 Task: Create a 45-minute meeting to brainstorm product launch event ideas.
Action: Mouse moved to (108, 153)
Screenshot: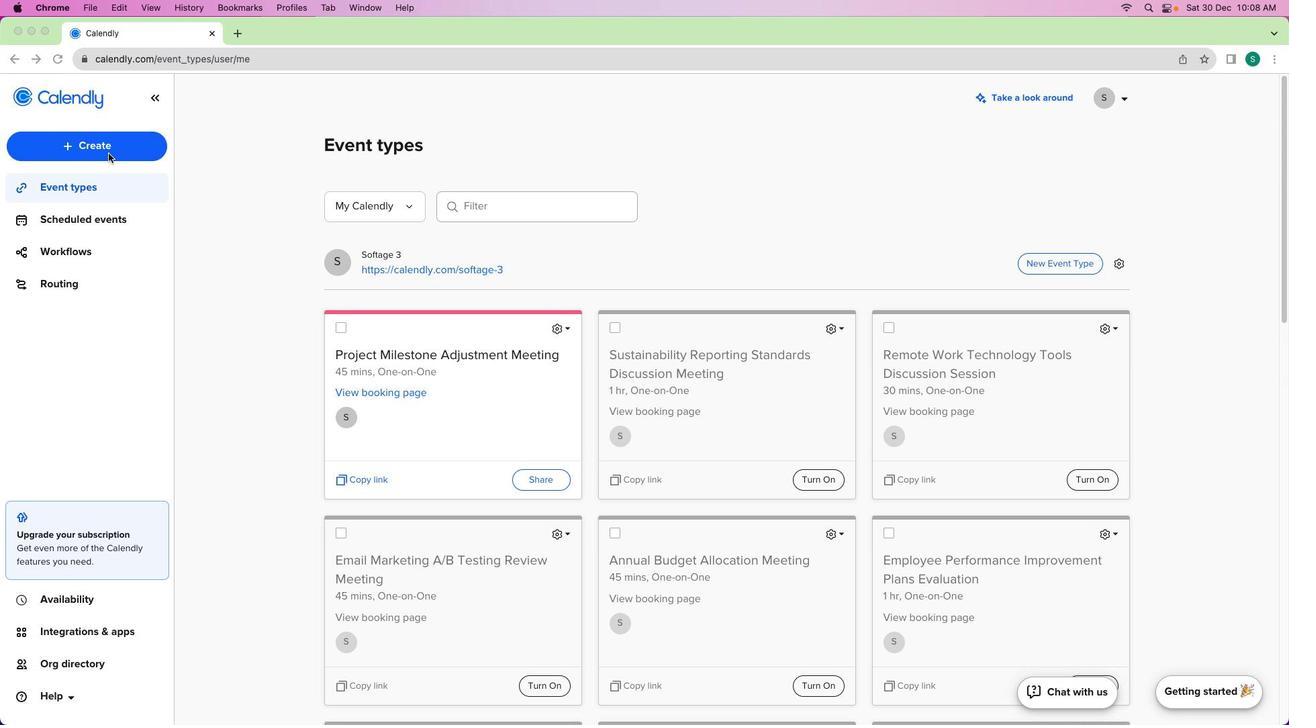 
Action: Mouse pressed left at (108, 153)
Screenshot: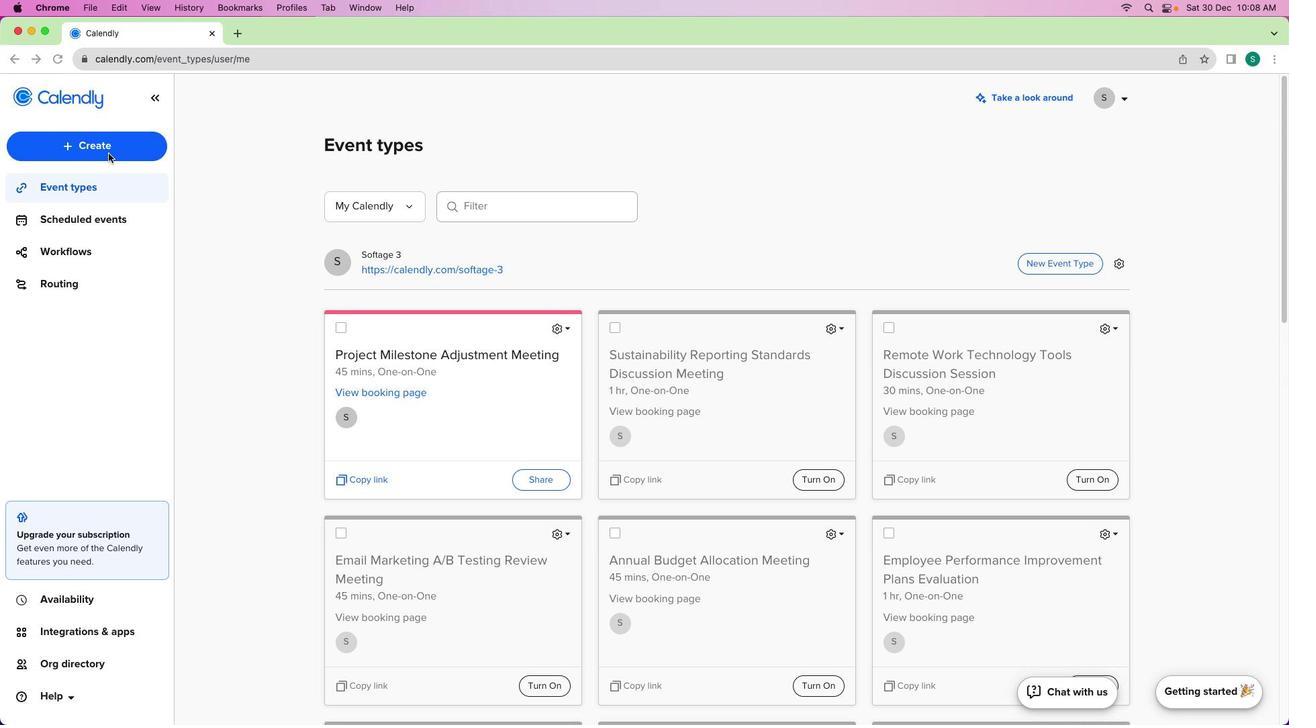 
Action: Mouse moved to (104, 150)
Screenshot: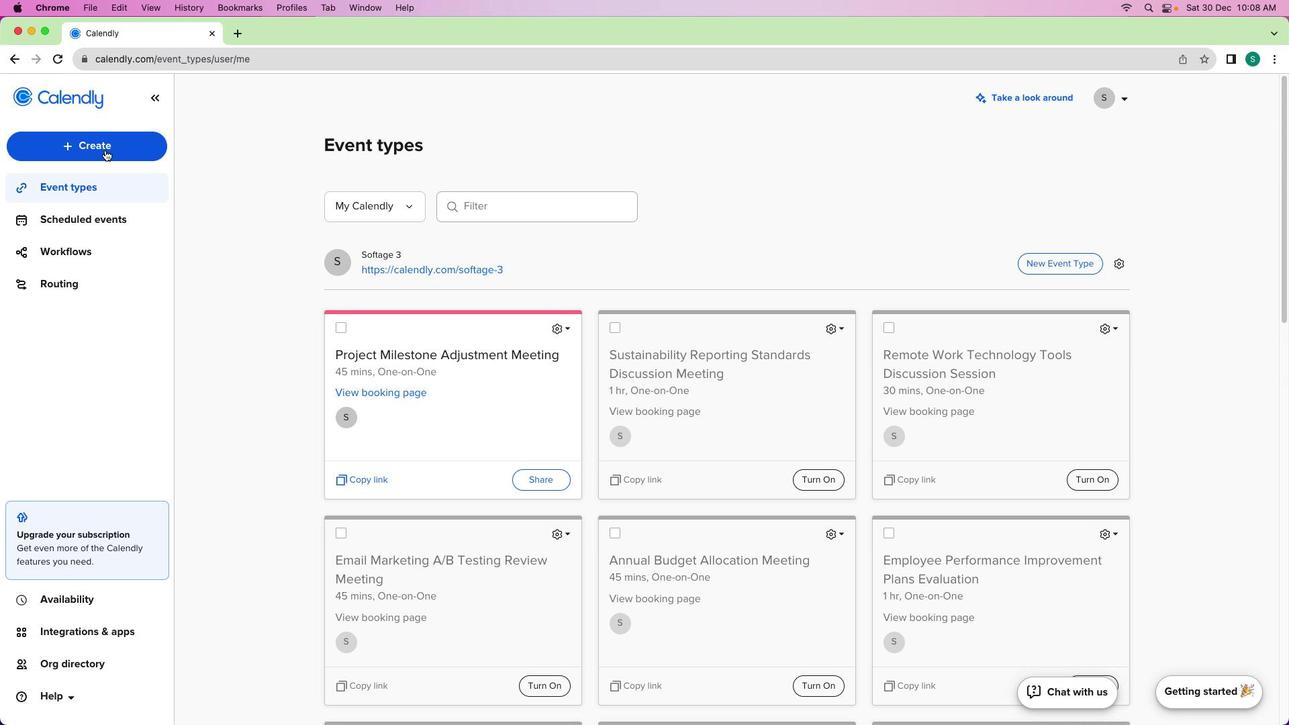 
Action: Mouse pressed left at (104, 150)
Screenshot: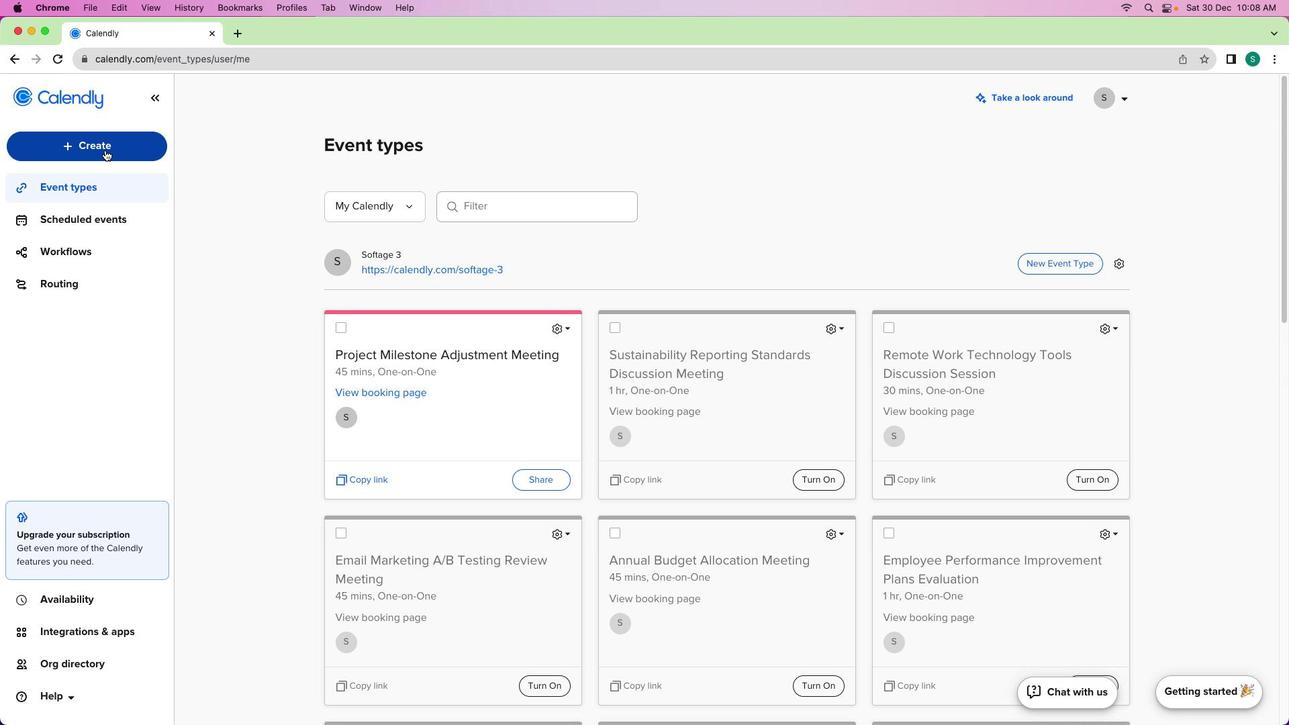 
Action: Mouse moved to (148, 197)
Screenshot: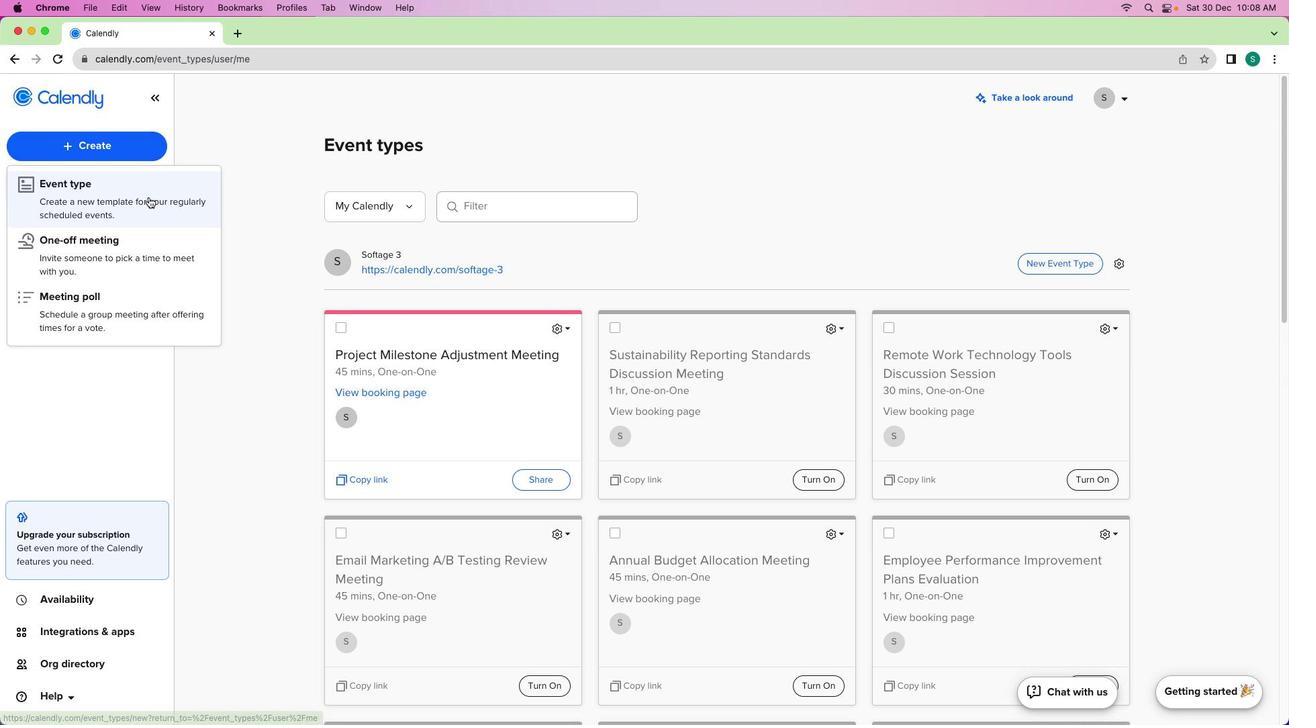 
Action: Mouse pressed left at (148, 197)
Screenshot: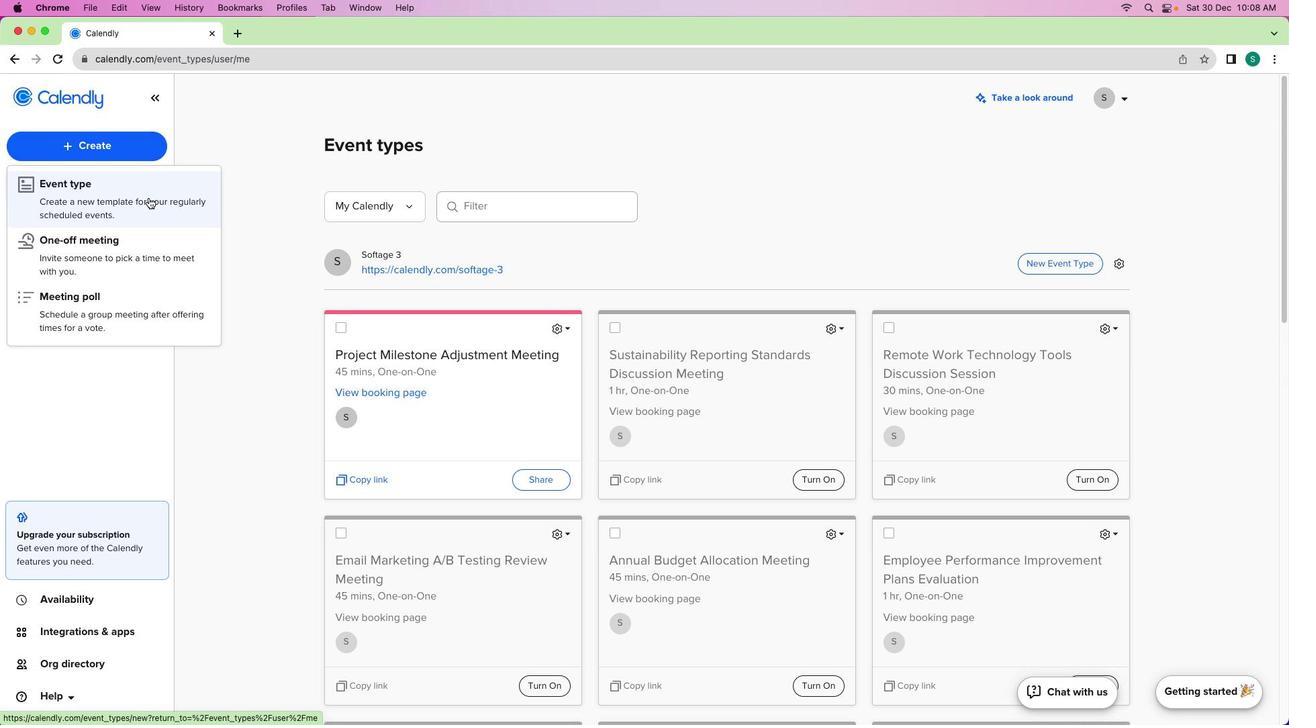 
Action: Mouse moved to (462, 275)
Screenshot: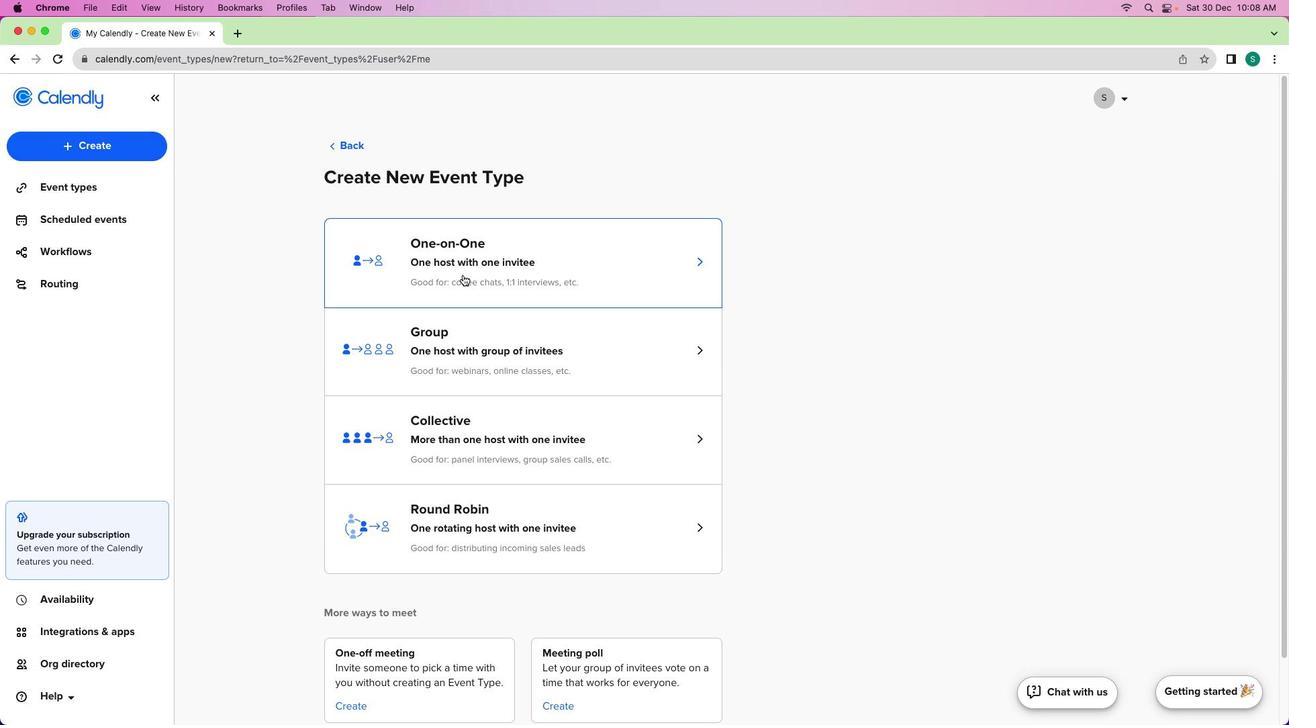 
Action: Mouse pressed left at (462, 275)
Screenshot: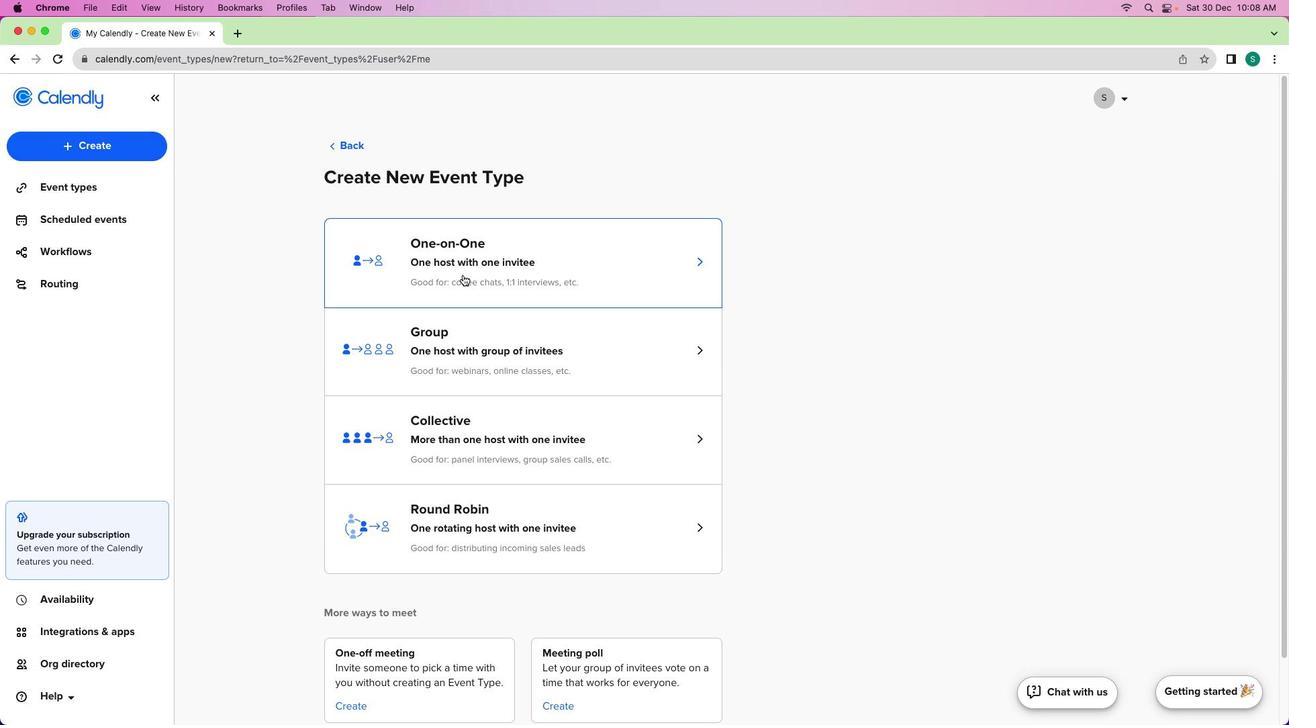 
Action: Mouse moved to (220, 203)
Screenshot: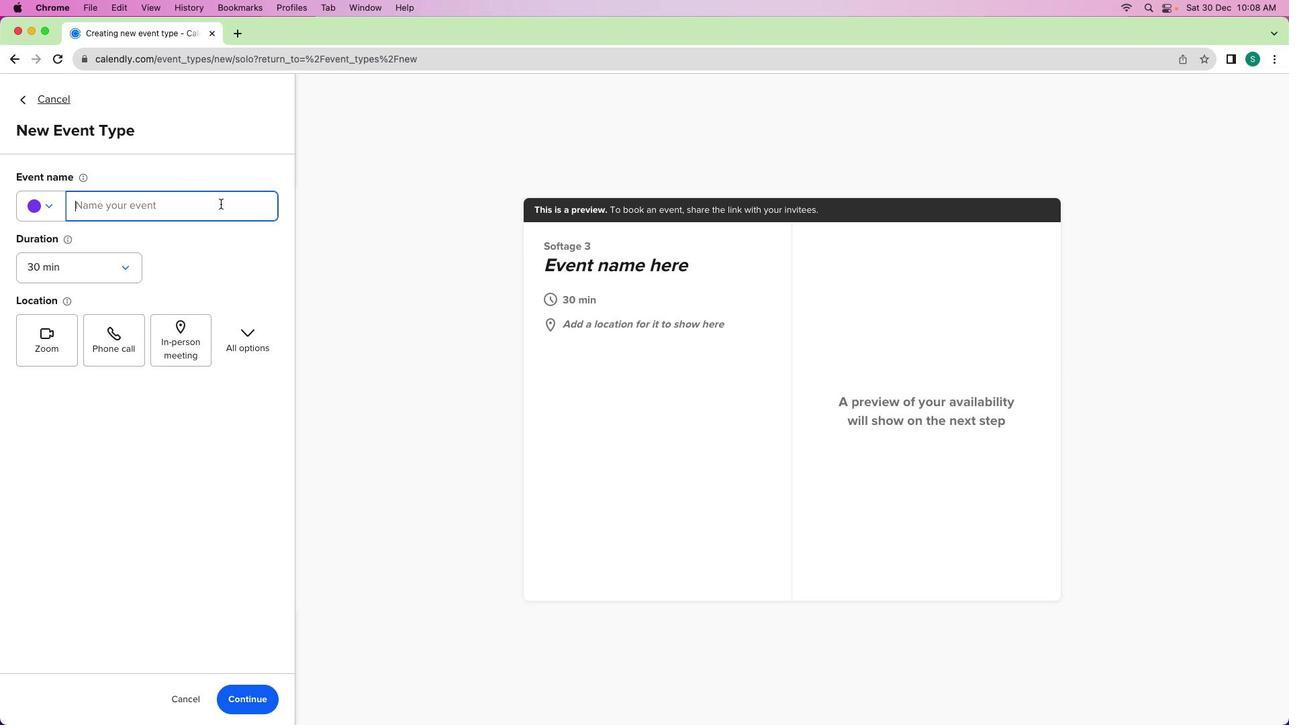 
Action: Mouse pressed left at (220, 203)
Screenshot: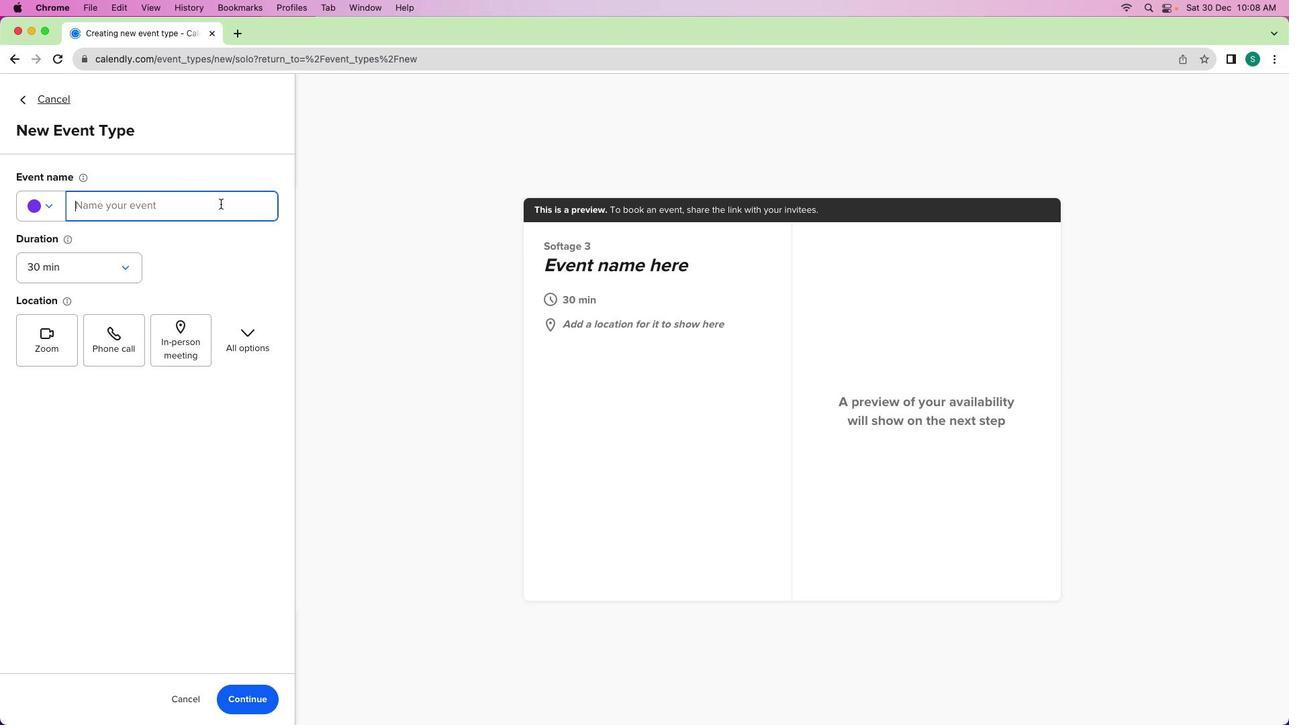 
Action: Mouse moved to (220, 204)
Screenshot: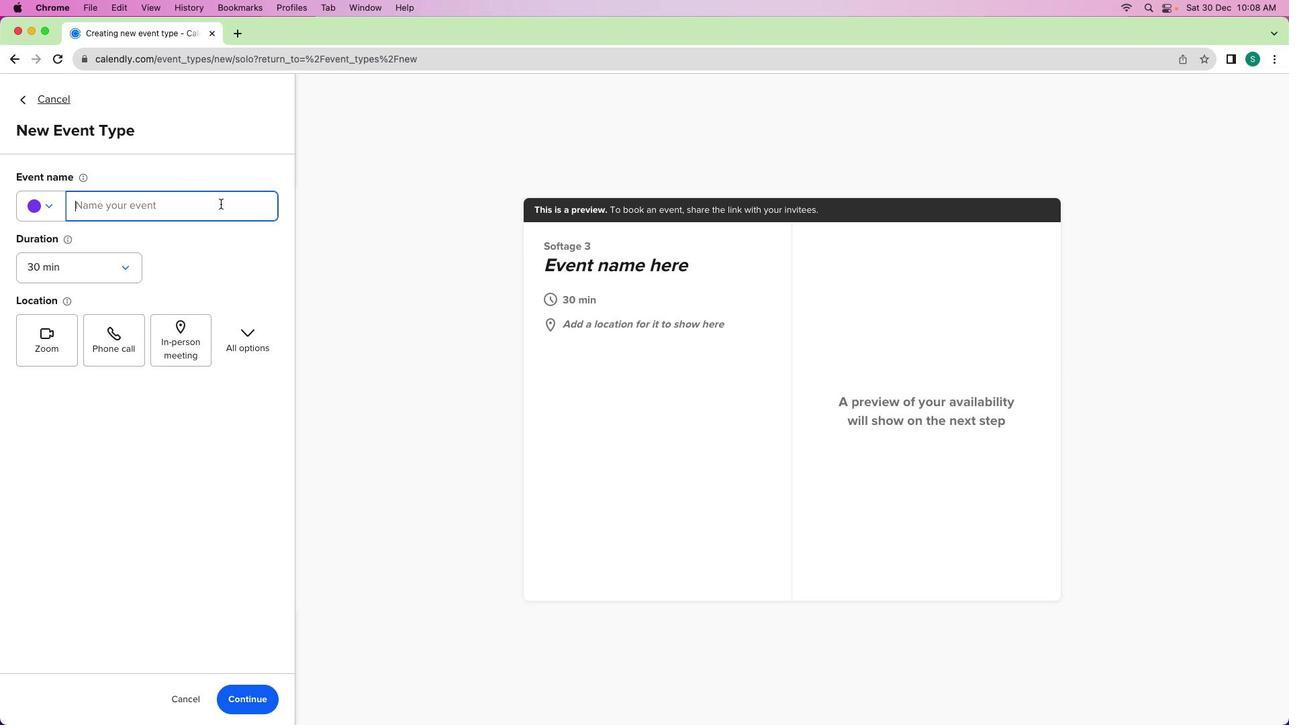 
Action: Key pressed Key.shift'P''r''o''j''e''c''t'Key.spaceKey.shift'E''v''e''n''t'Key.spaceKey.shift'L''a''u''n''c''h'Key.spaceKey.shift'B''r''a''i''n''s''t''o''r''m''i''n''g'Key.spaceKey.shift'M''e''e''t''i''n''g'
Screenshot: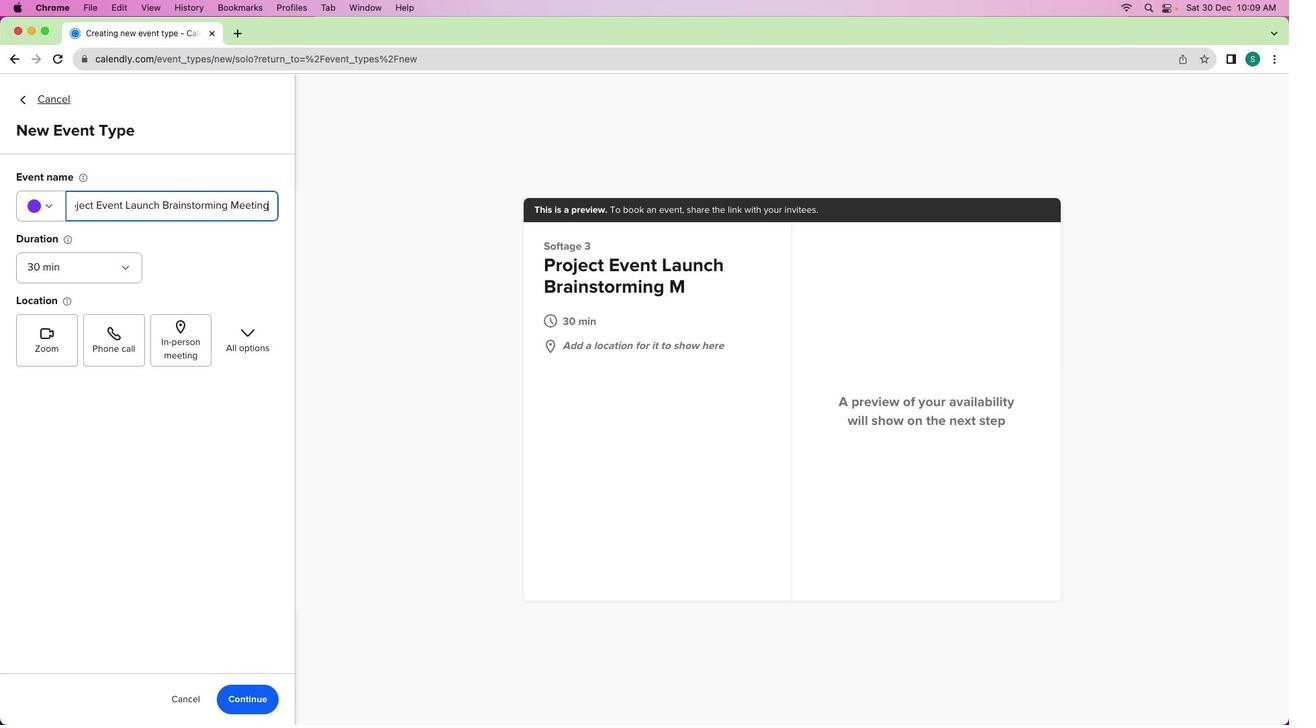 
Action: Mouse moved to (99, 275)
Screenshot: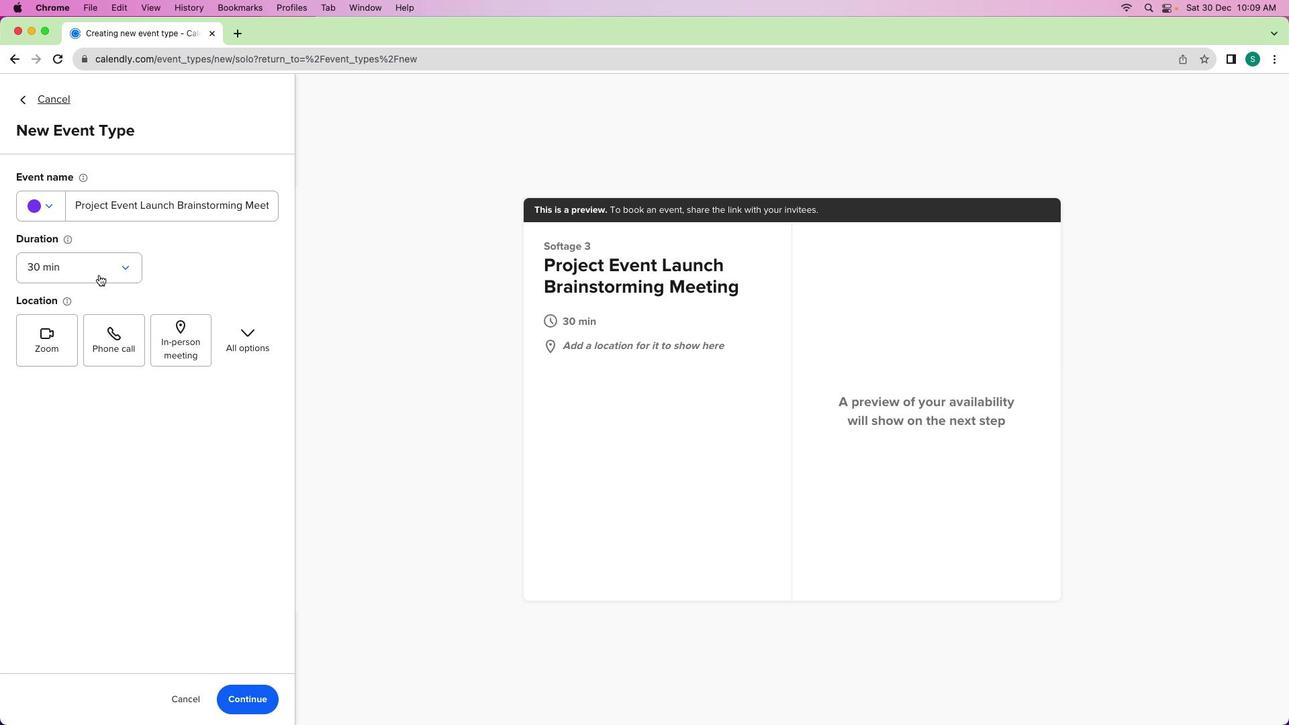 
Action: Mouse pressed left at (99, 275)
Screenshot: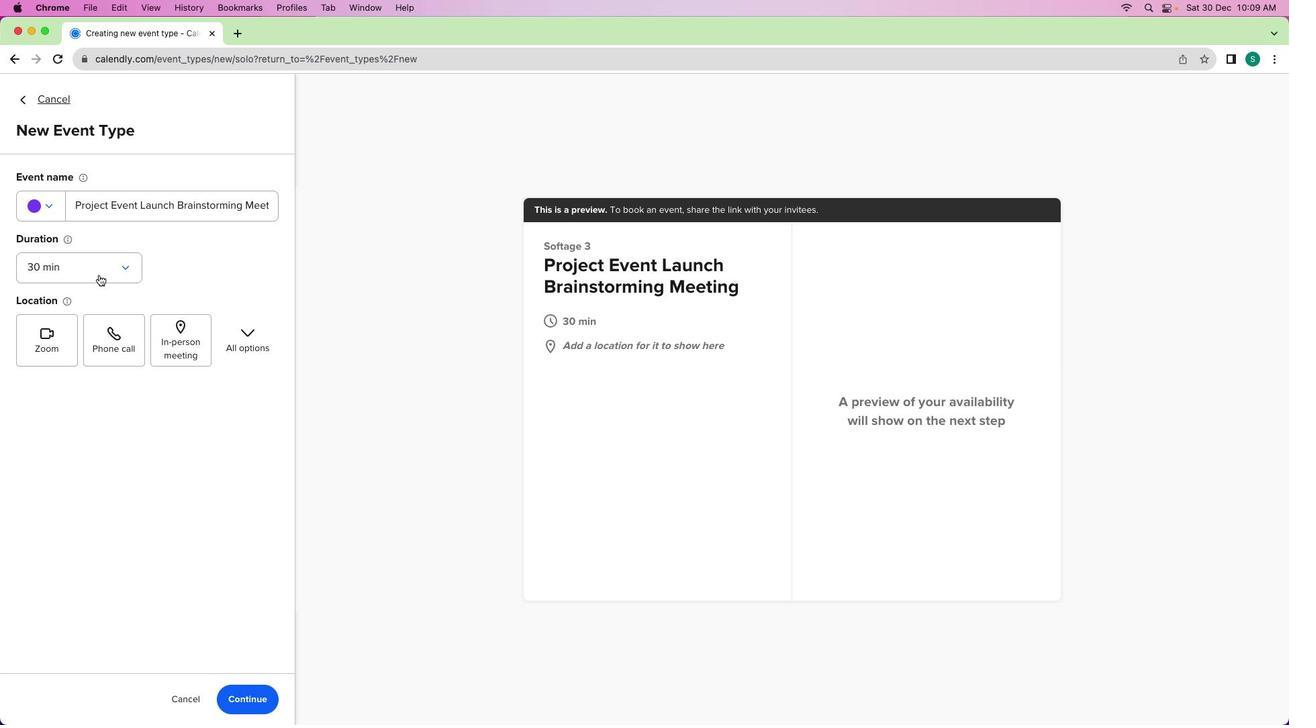 
Action: Mouse moved to (85, 366)
Screenshot: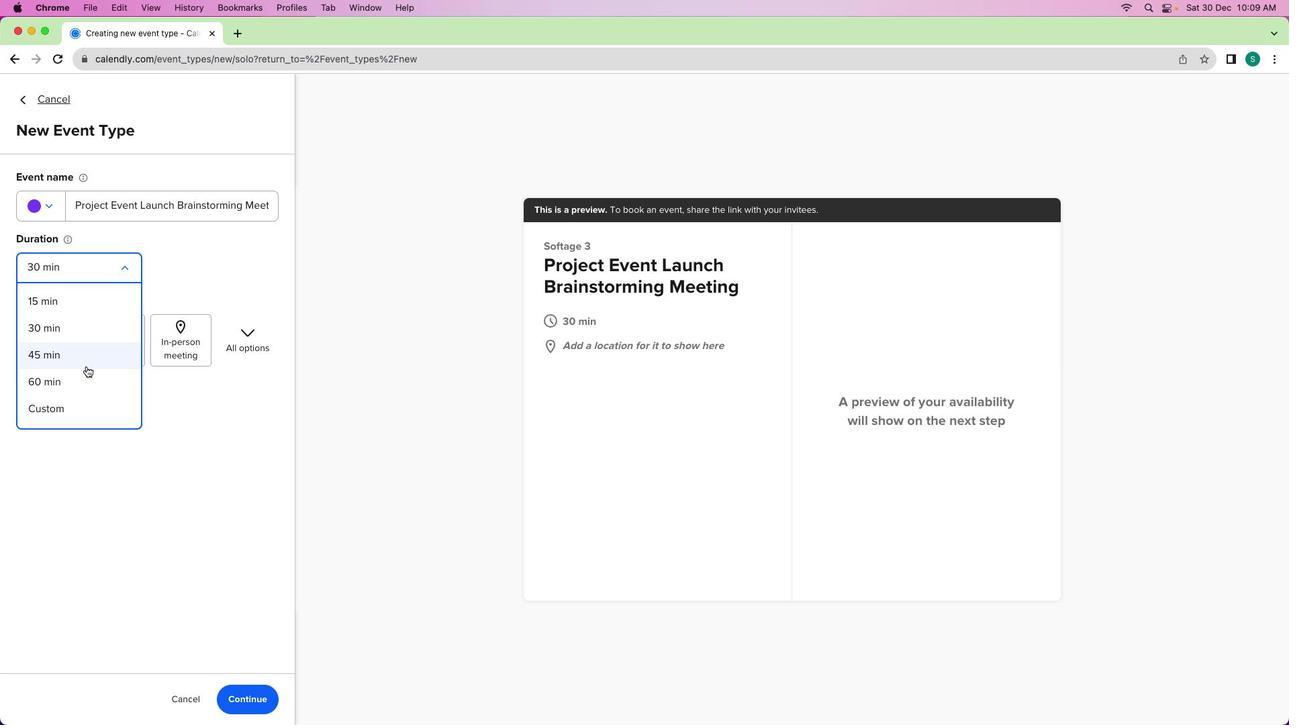 
Action: Mouse pressed left at (85, 366)
Screenshot: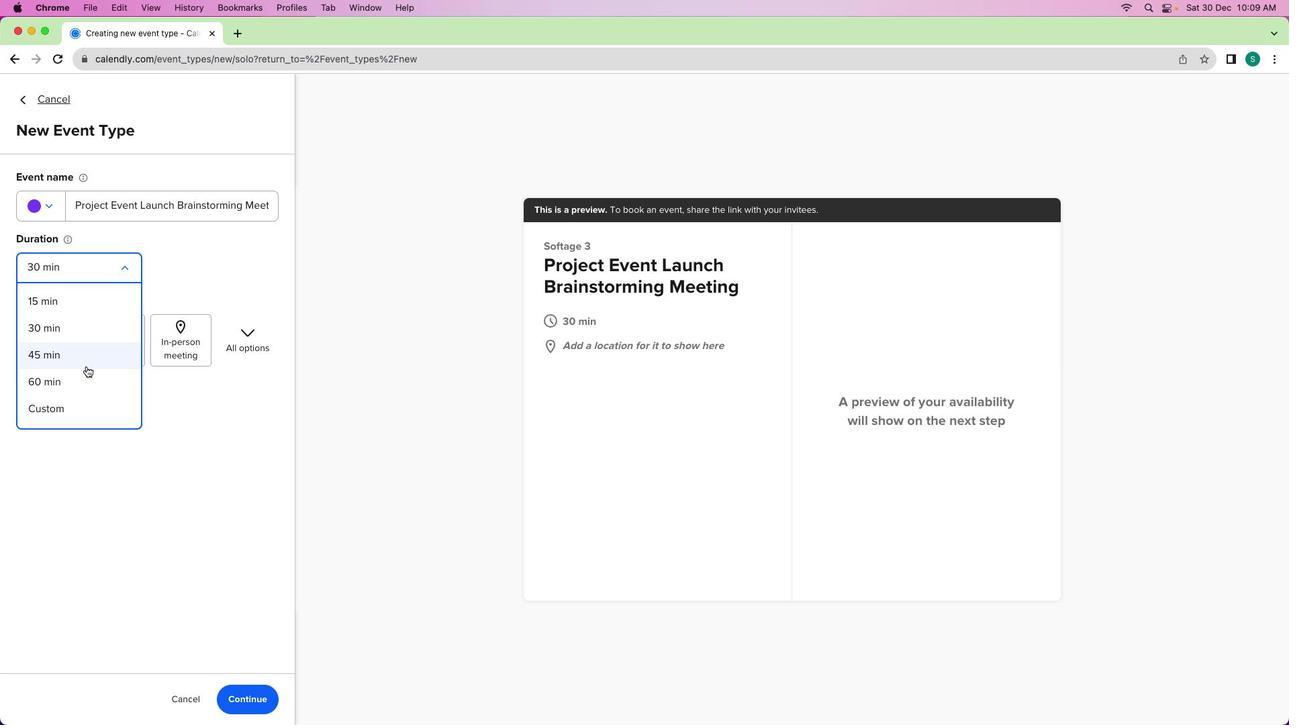 
Action: Mouse moved to (48, 198)
Screenshot: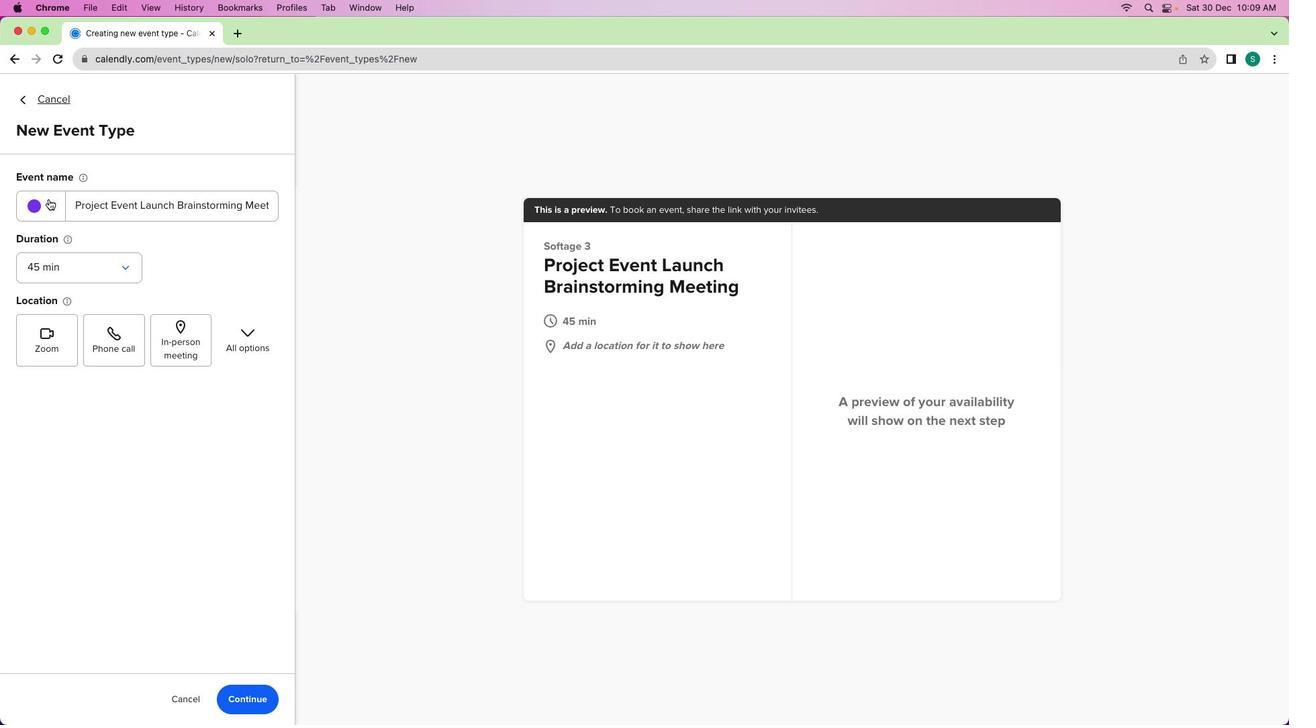 
Action: Mouse pressed left at (48, 198)
Screenshot: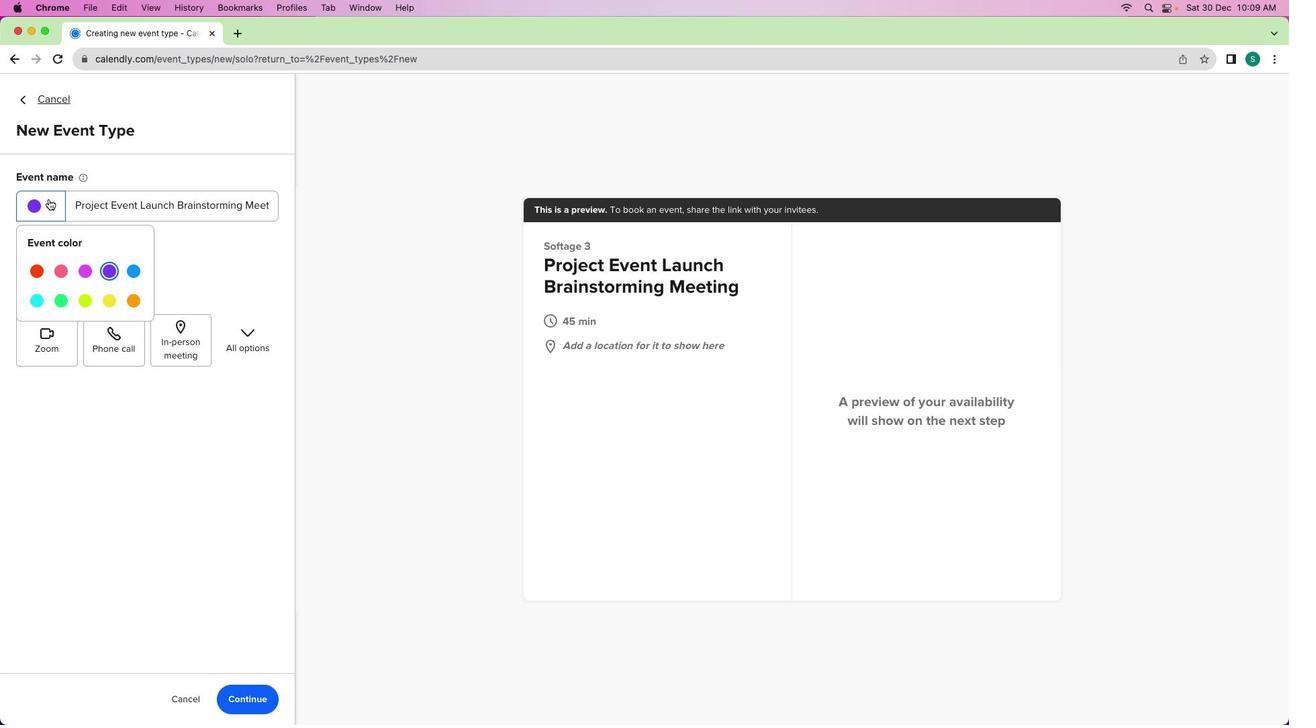 
Action: Mouse moved to (112, 308)
Screenshot: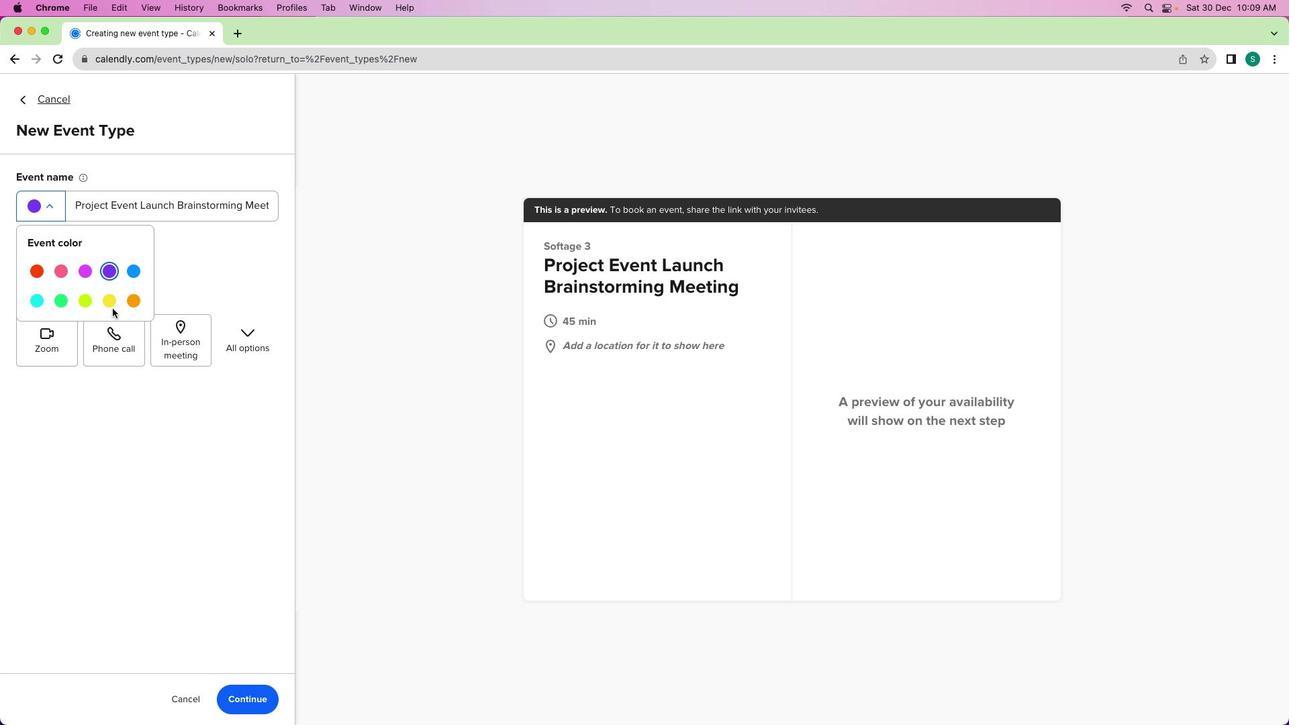 
Action: Mouse pressed left at (112, 308)
Screenshot: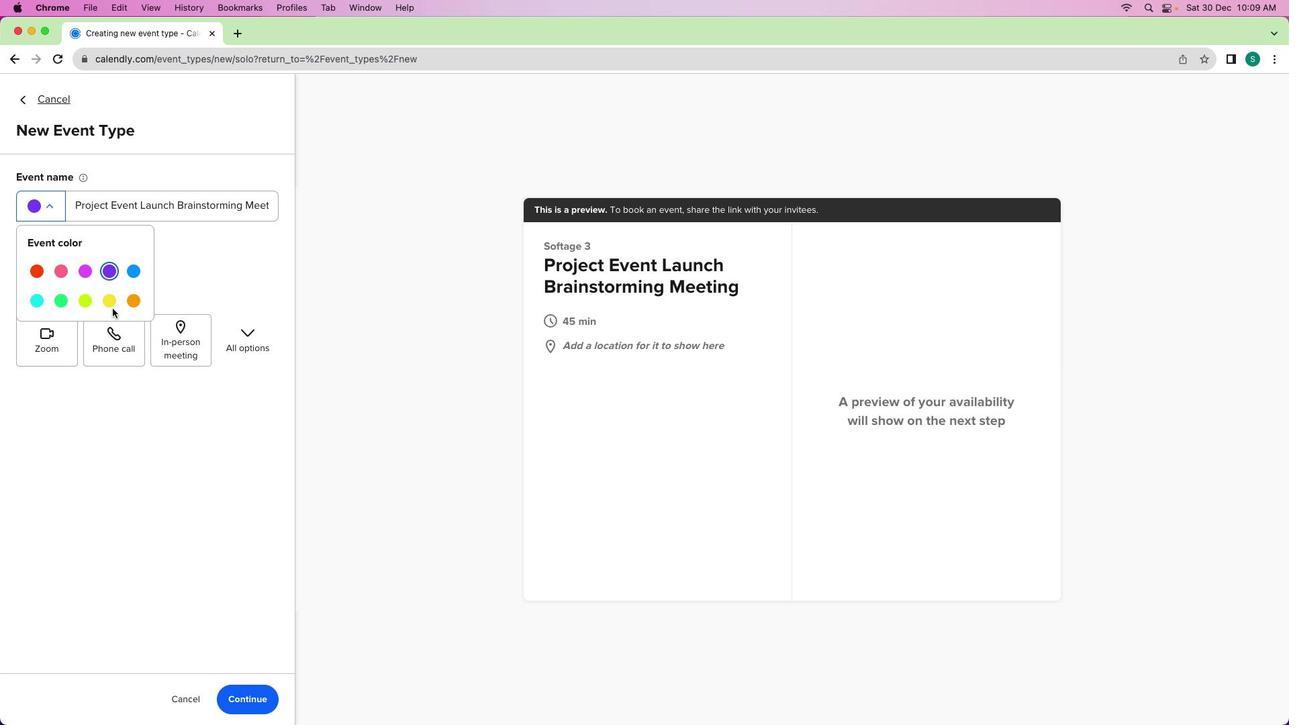 
Action: Mouse moved to (108, 304)
Screenshot: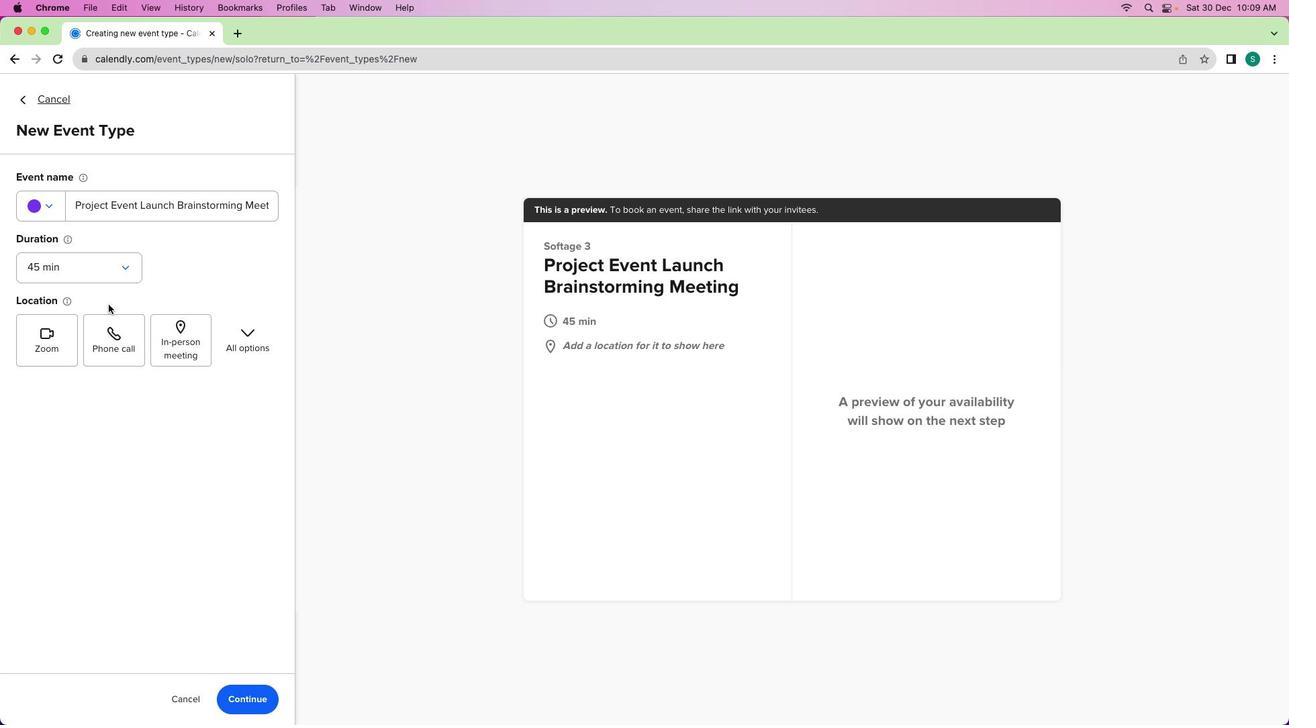 
Action: Mouse pressed left at (108, 304)
Screenshot: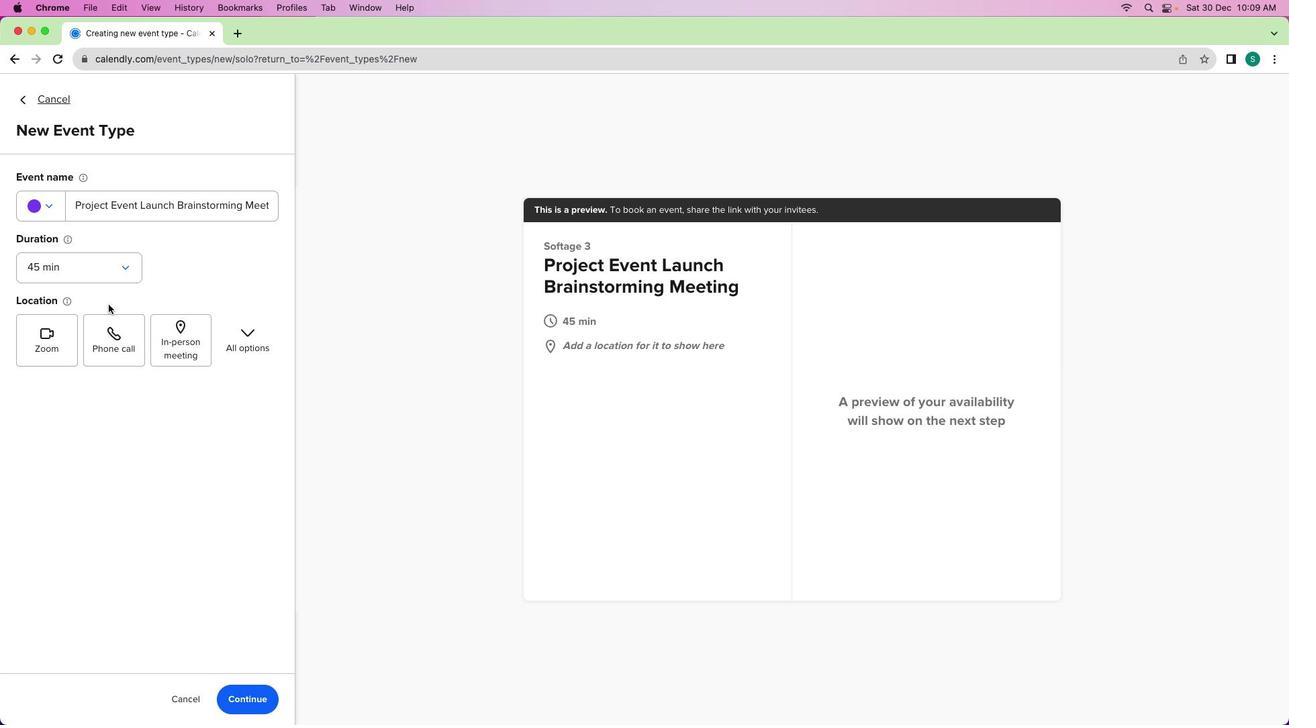 
Action: Mouse moved to (55, 207)
Screenshot: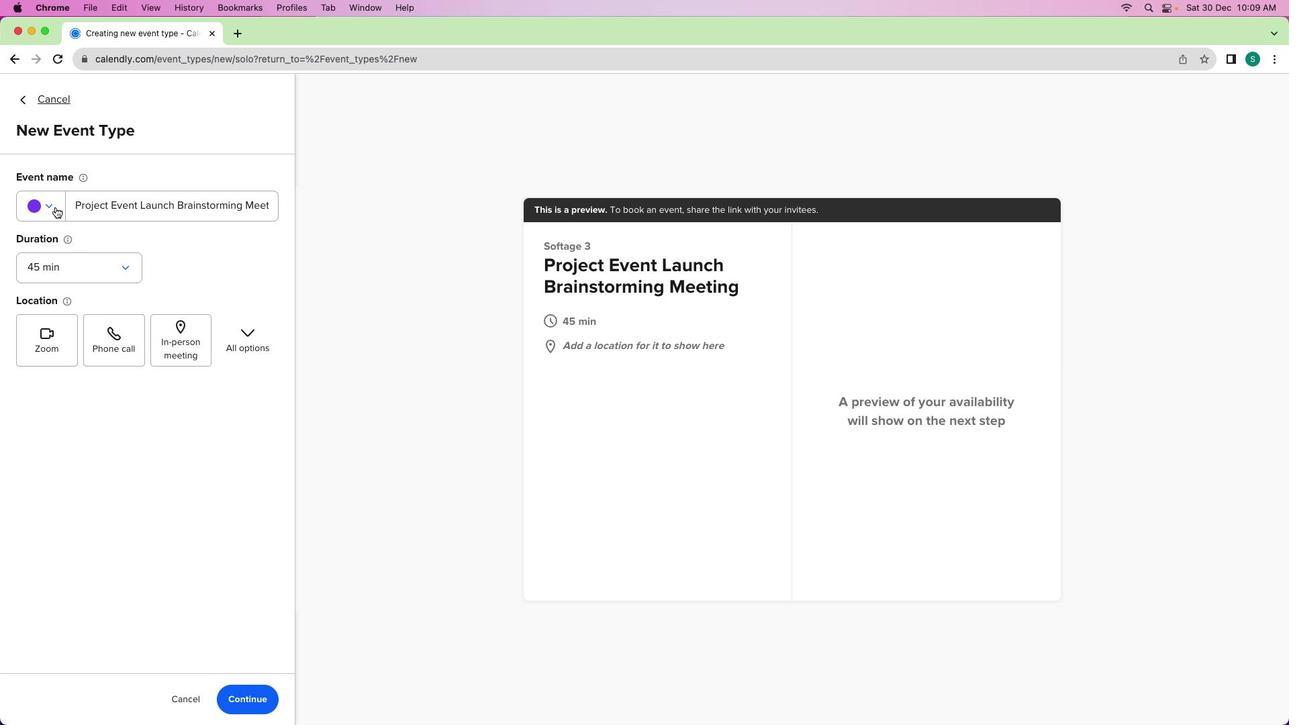 
Action: Mouse pressed left at (55, 207)
Screenshot: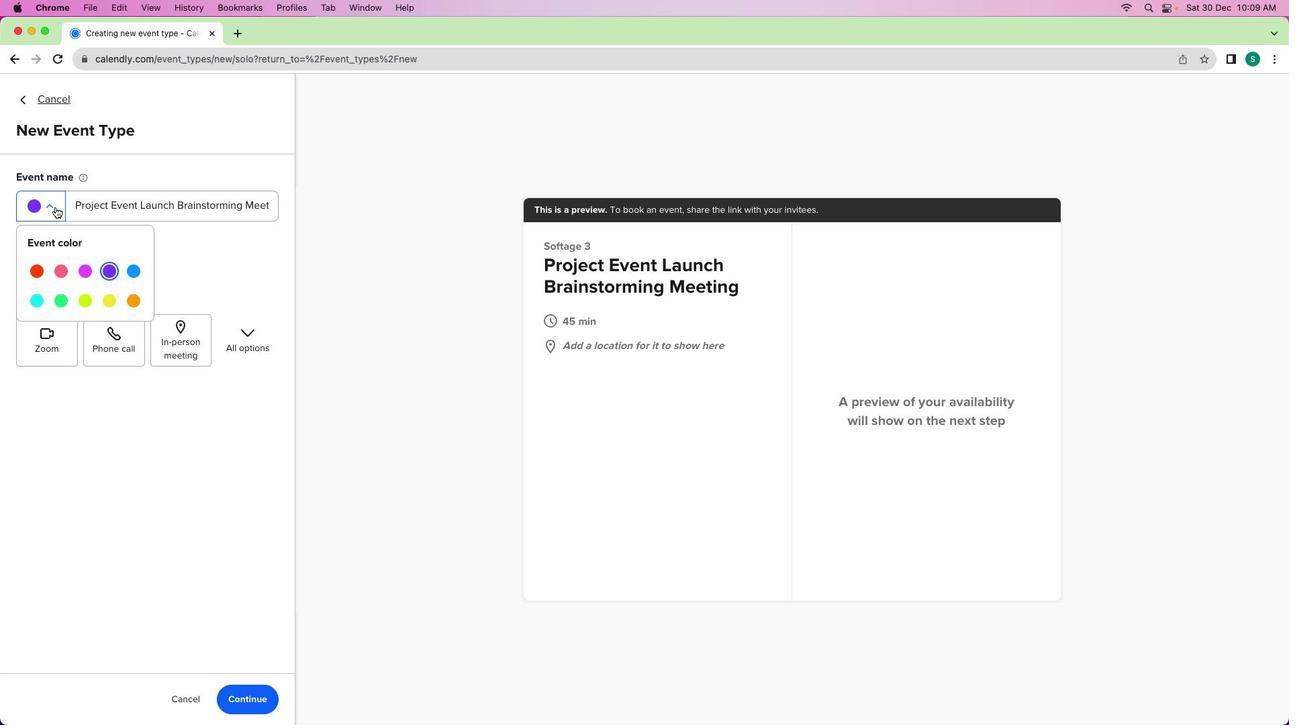 
Action: Mouse moved to (110, 298)
Screenshot: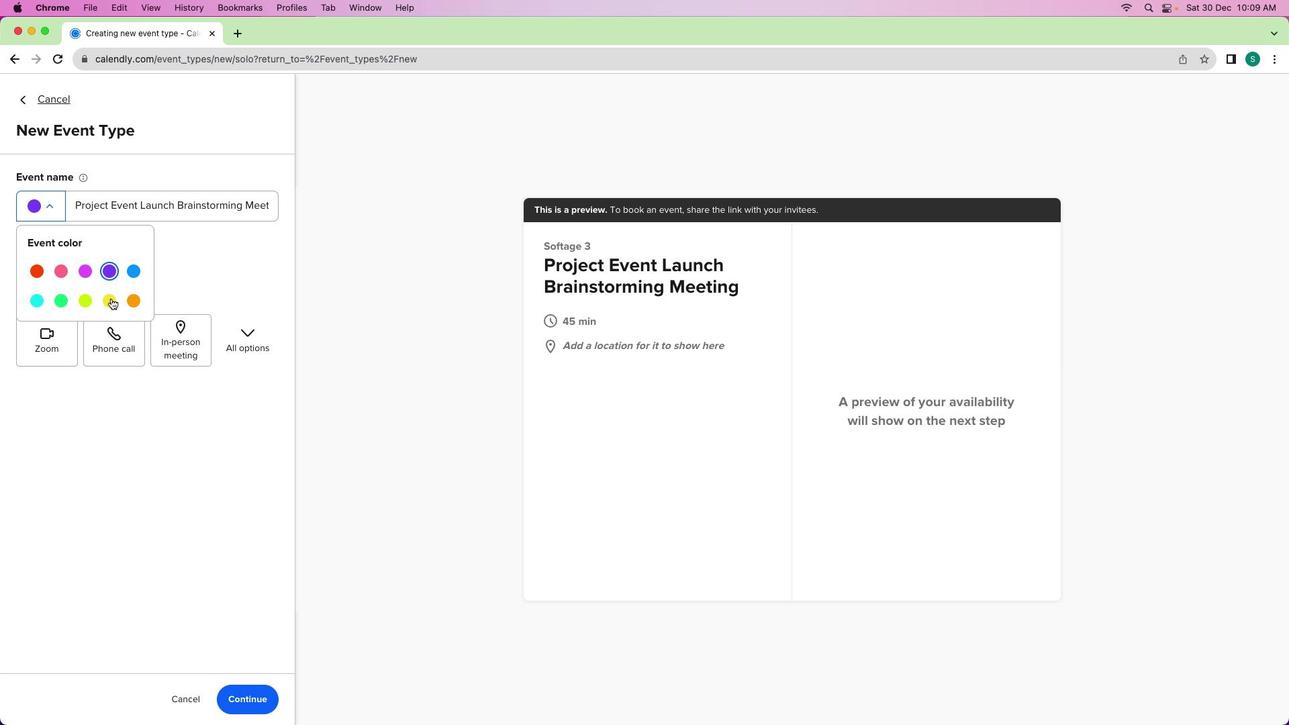 
Action: Mouse pressed left at (110, 298)
Screenshot: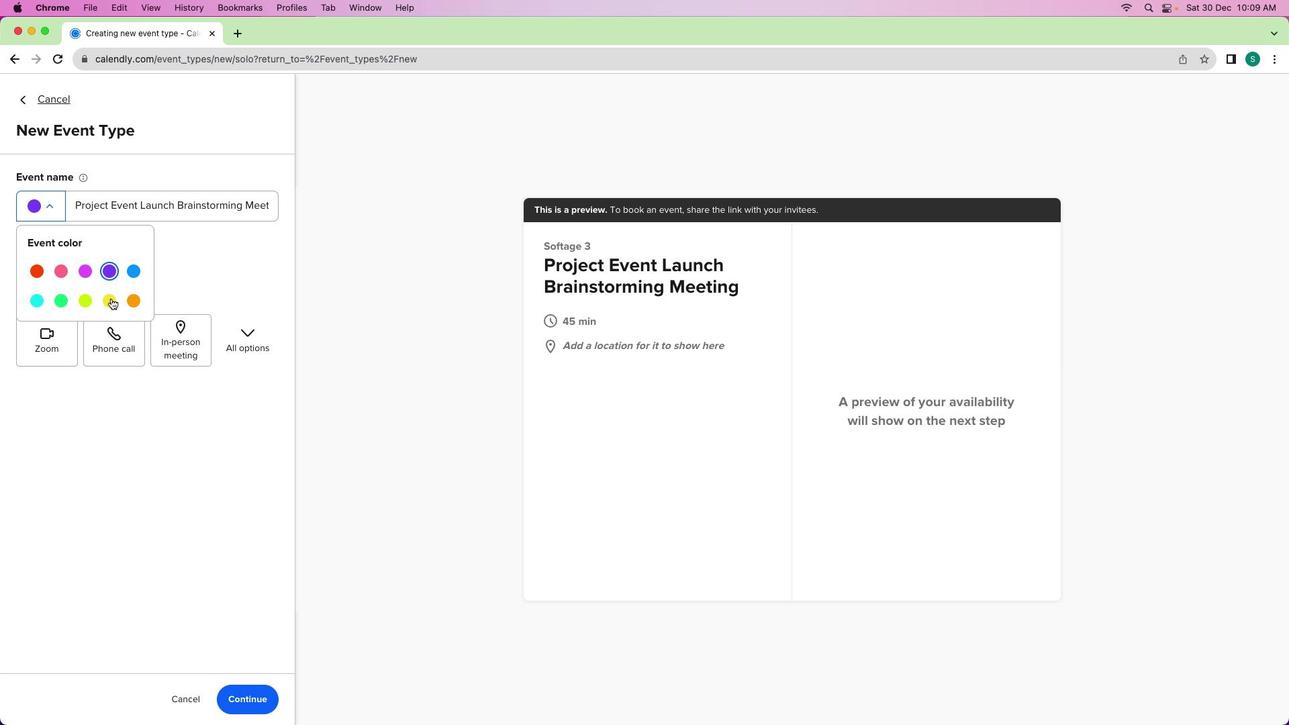 
Action: Mouse moved to (71, 347)
Screenshot: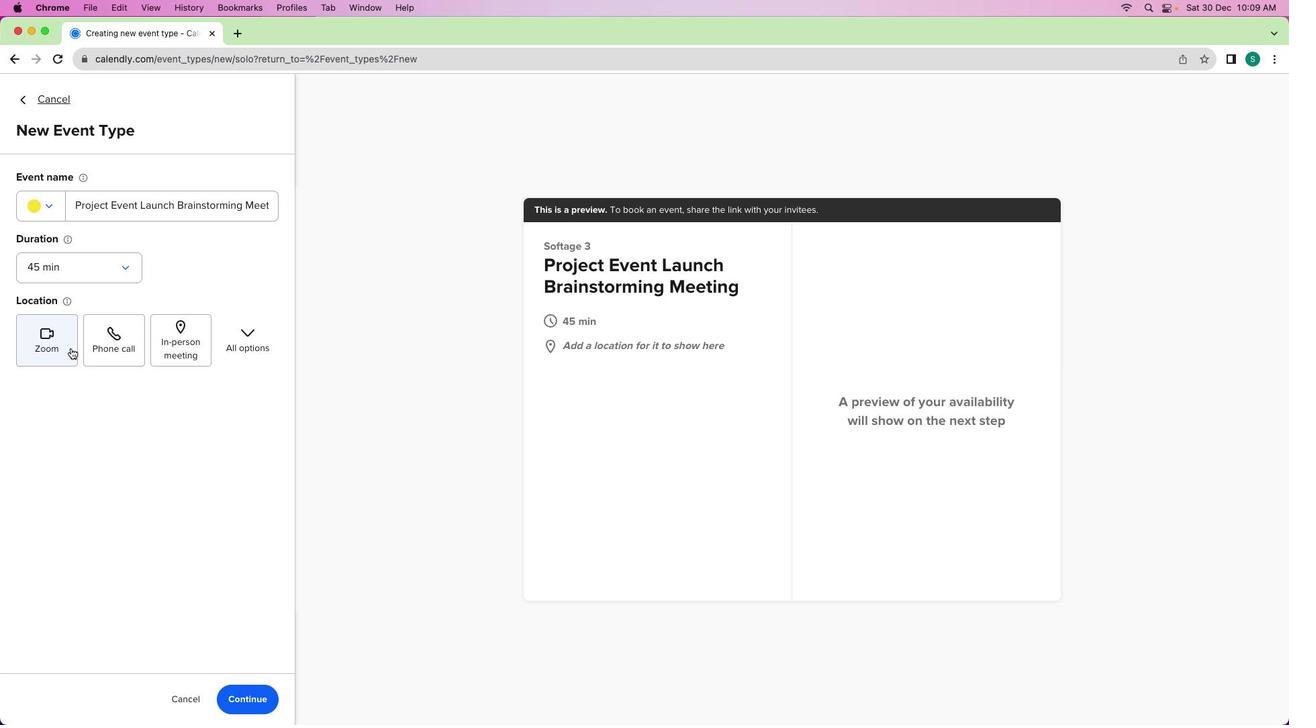 
Action: Mouse pressed left at (71, 347)
Screenshot: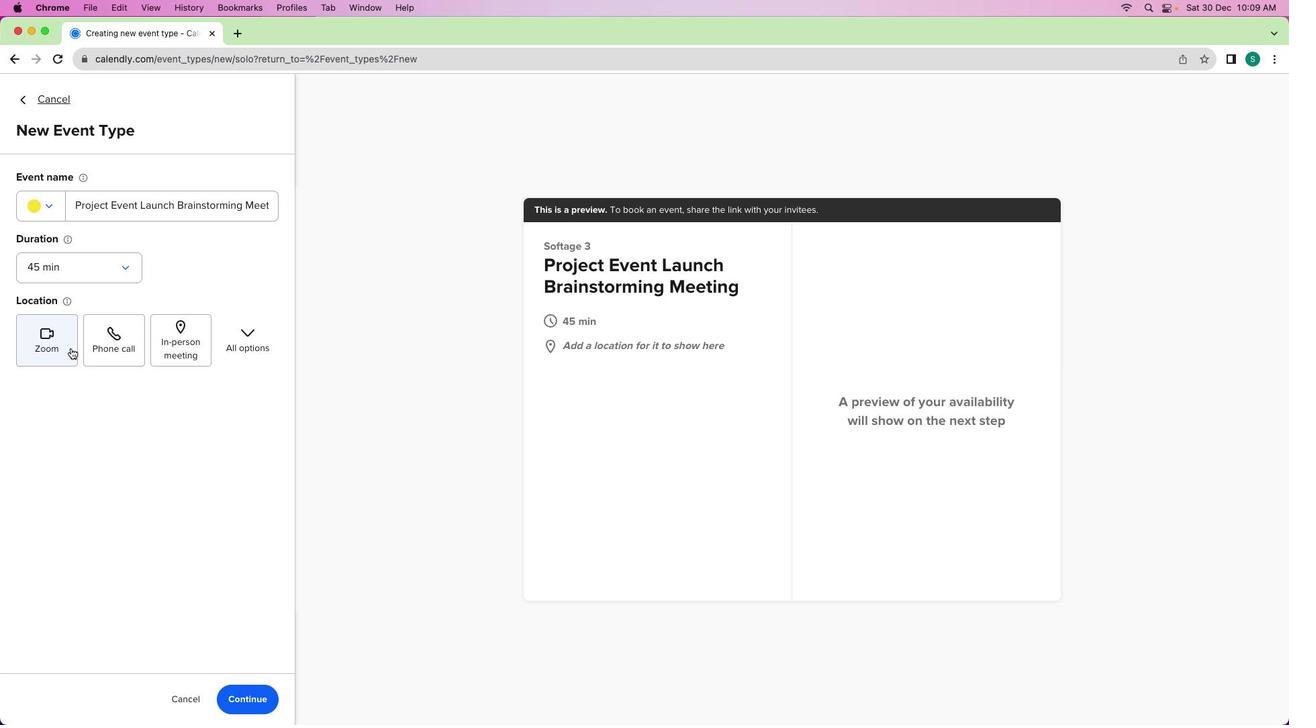 
Action: Mouse moved to (233, 701)
Screenshot: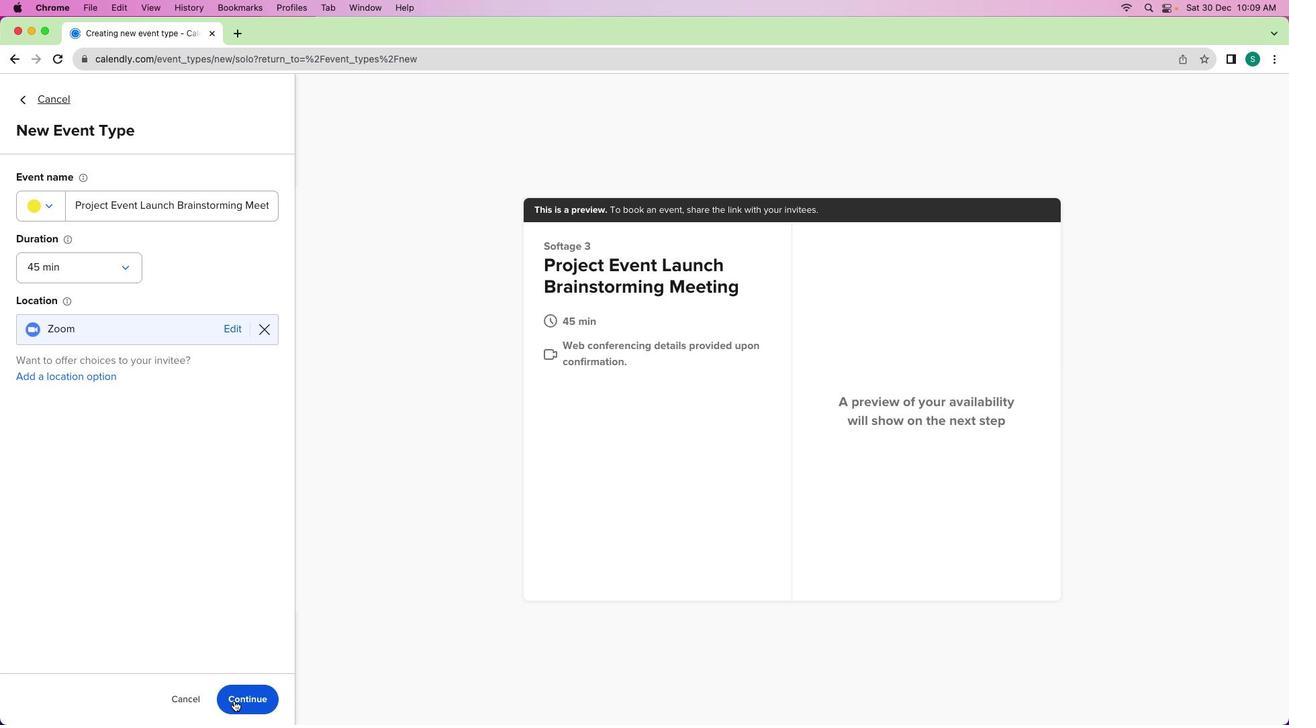 
Action: Mouse pressed left at (233, 701)
Screenshot: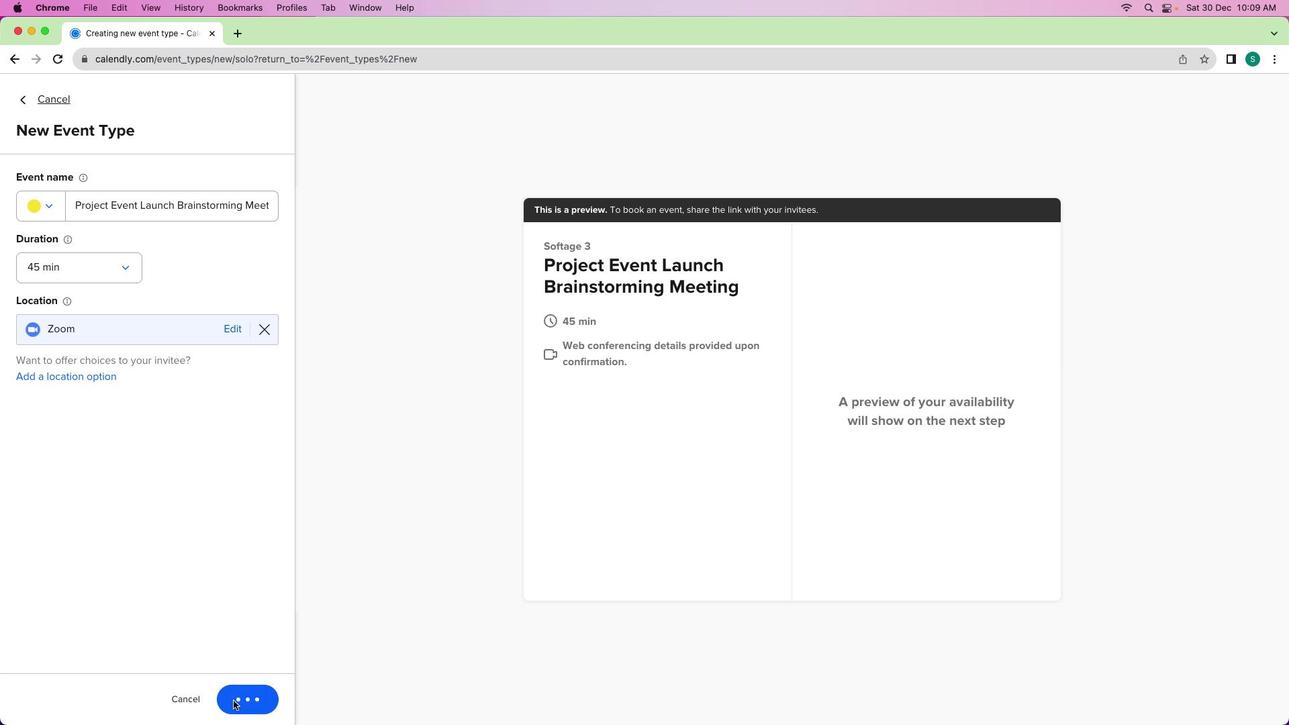 
Action: Mouse moved to (273, 240)
Screenshot: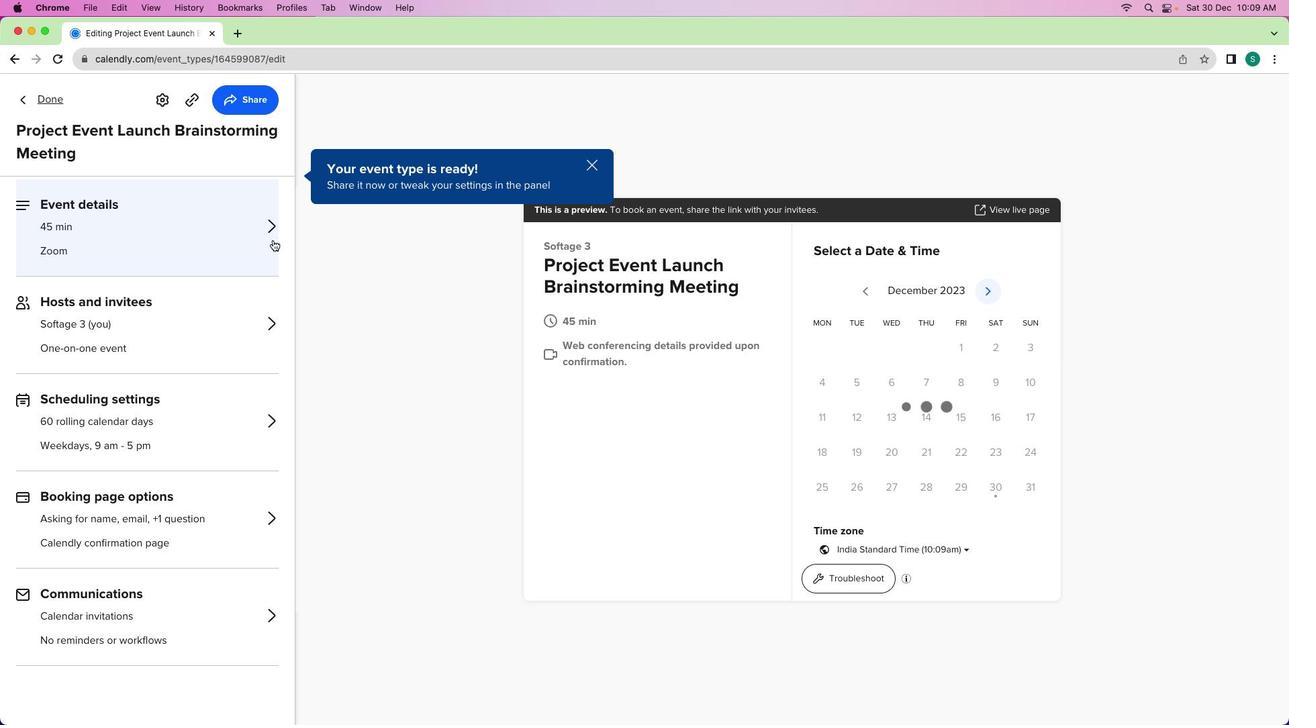 
Action: Mouse pressed left at (273, 240)
Screenshot: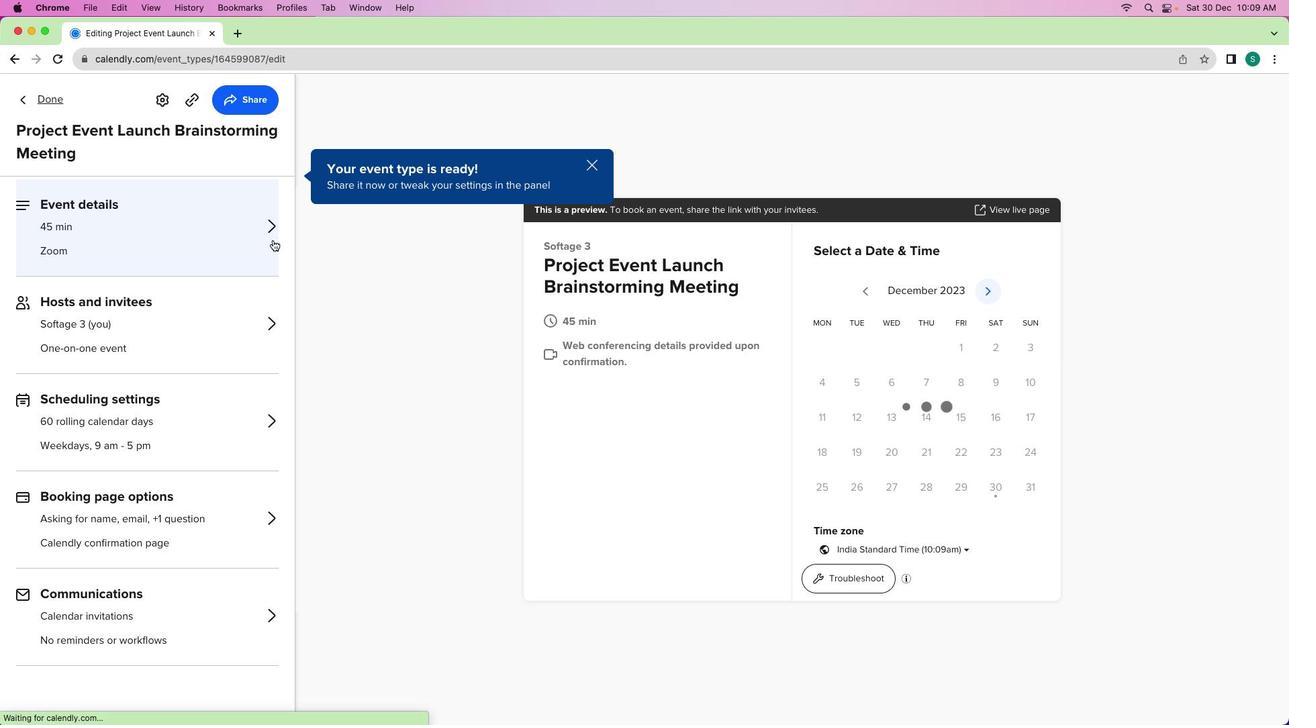 
Action: Mouse moved to (190, 472)
Screenshot: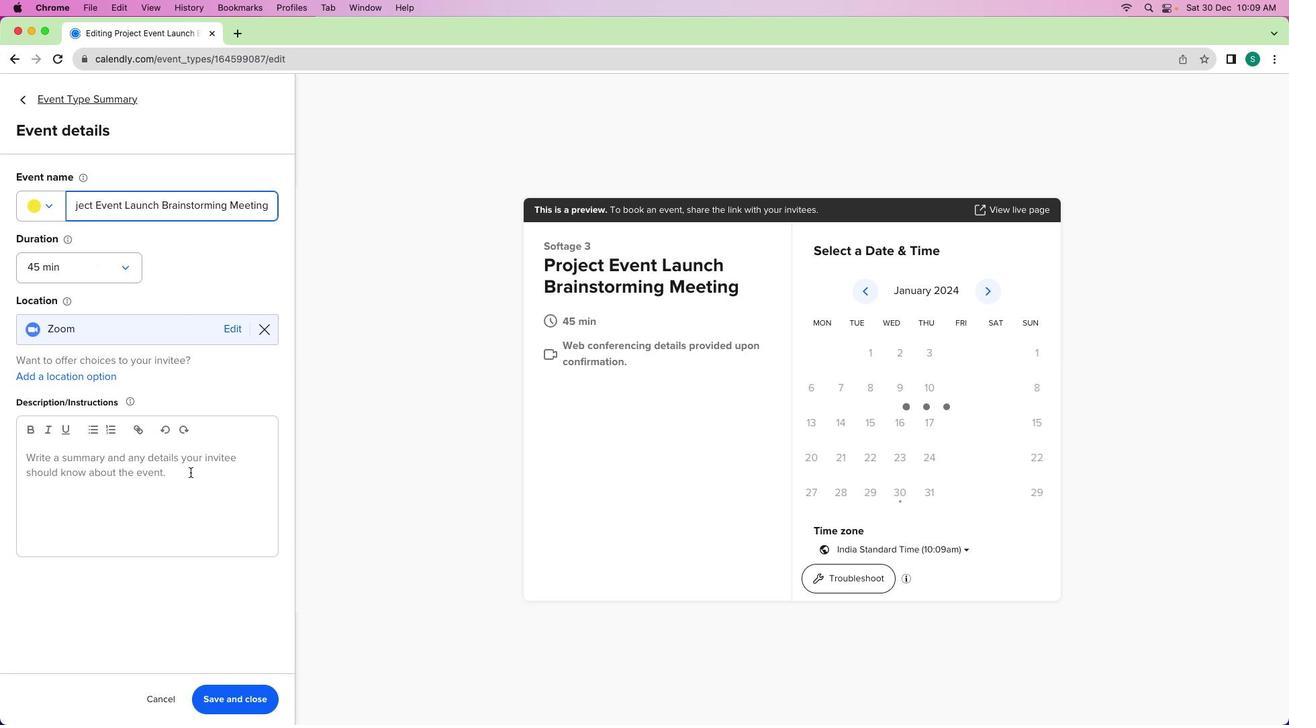 
Action: Mouse pressed left at (190, 472)
Screenshot: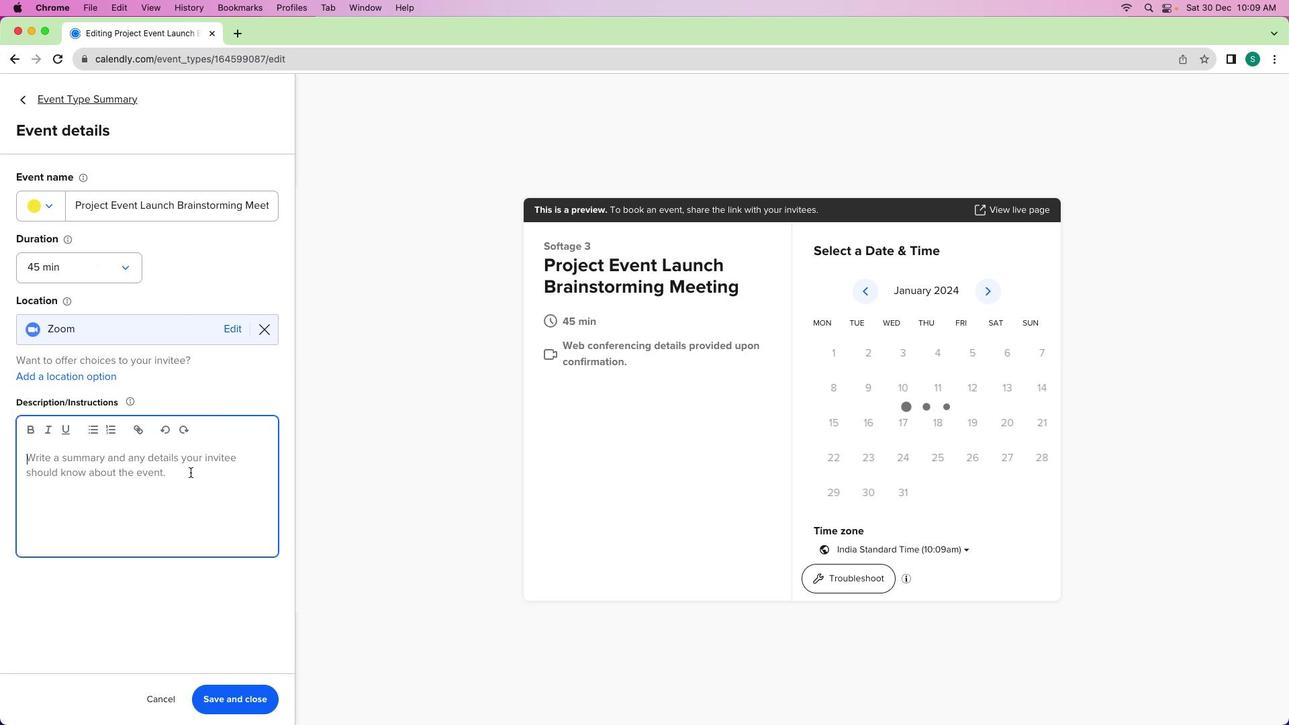 
Action: Mouse moved to (187, 467)
Screenshot: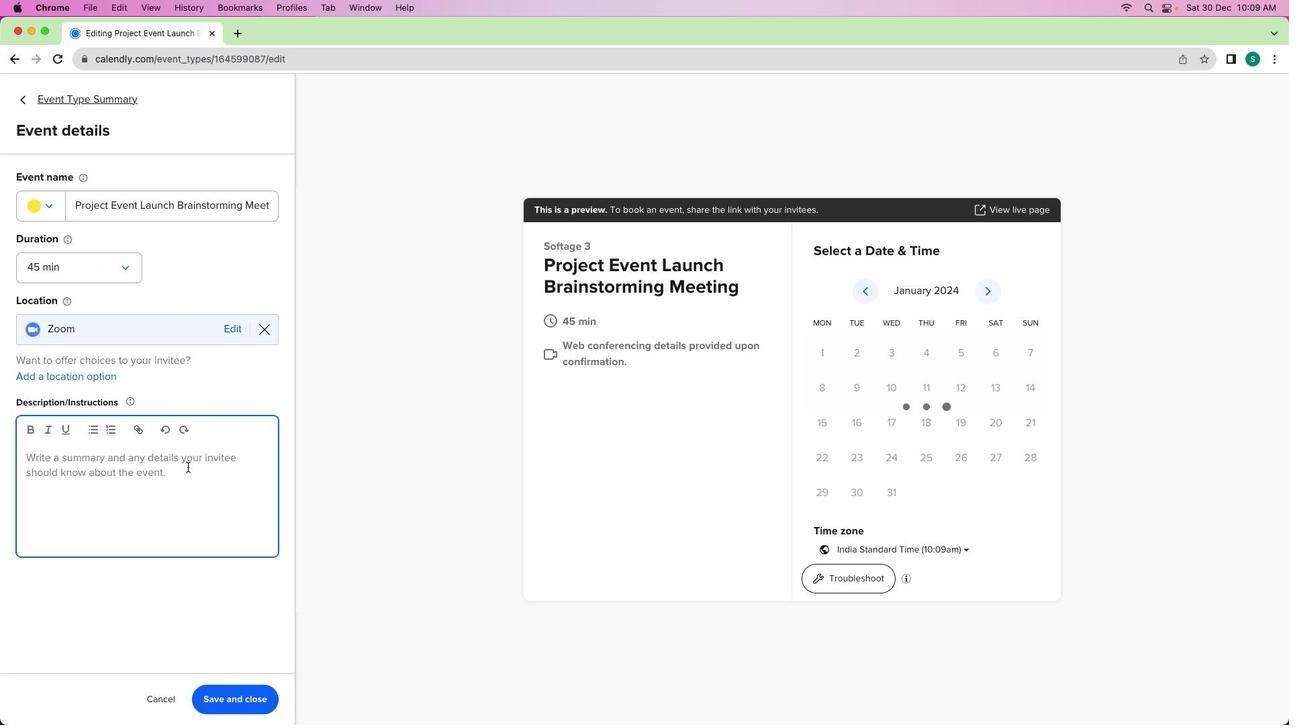 
Action: Key pressed Key.shift'J''o''i''n'Key.space'm'Key.backspace'u''s'Key.space'f''o''r'Key.space'a''n'Key.space'a'Key.backspace'e''c'Key.backspace'x''c''i''t''i''n''g'Key.space'b''r''a''i''n''s''t''o''r''m''i''n''g'Key.space's''e''s''s''i''o''n'Key.space'd''e''d''i''c''a''t''e''d'Key.space't''o'Key.space'g''e''n''e''r''a''t'Key.backspaceKey.backspace'a''t''i''n''g'Key.space'i''d''e''a''s'Key.space'f''o''r'Key.space'o''u''r'Key.space'u''p''c''o''m''i''n''g'Key.space'p''r''o''d''u''c''t'Key.space'l''a''u''n''c''h'Key.space'e''v''e''n''t''.'Key.spaceKey.shift'W''e'Key.space'w''i''l''l'Key.space'e''x''p''l''o''r''e'Key.space'c''r''e''a''t''i''b''e'Key.backspaceKey.backspace'v''e'Key.space'c''o''n''c''e''p''t''s'','Key.space'd''i''s''c''u''s''s'Key.space'e''v''e''n''t'Key.space'f''o''r''m''a''t''s'','Key.space'a''n''d'Key.space'o''u''t''l''i''n''e'Key.space's''t''r''a''t''e''g''i''e''s'Key.space't''o'Key.space'm''a''l''e'Key.backspaceKey.backspace'k''e'Key.space'o''u''r'Key.space'p''r''o''d''u''c''t'Key.space'l''a''u''n''c''h'Key.space'm''e''m''o''r''a''b''l''e'Key.space'a''n''d'Key.space'i''m''p''a''c''t''f''u''l''.'
Screenshot: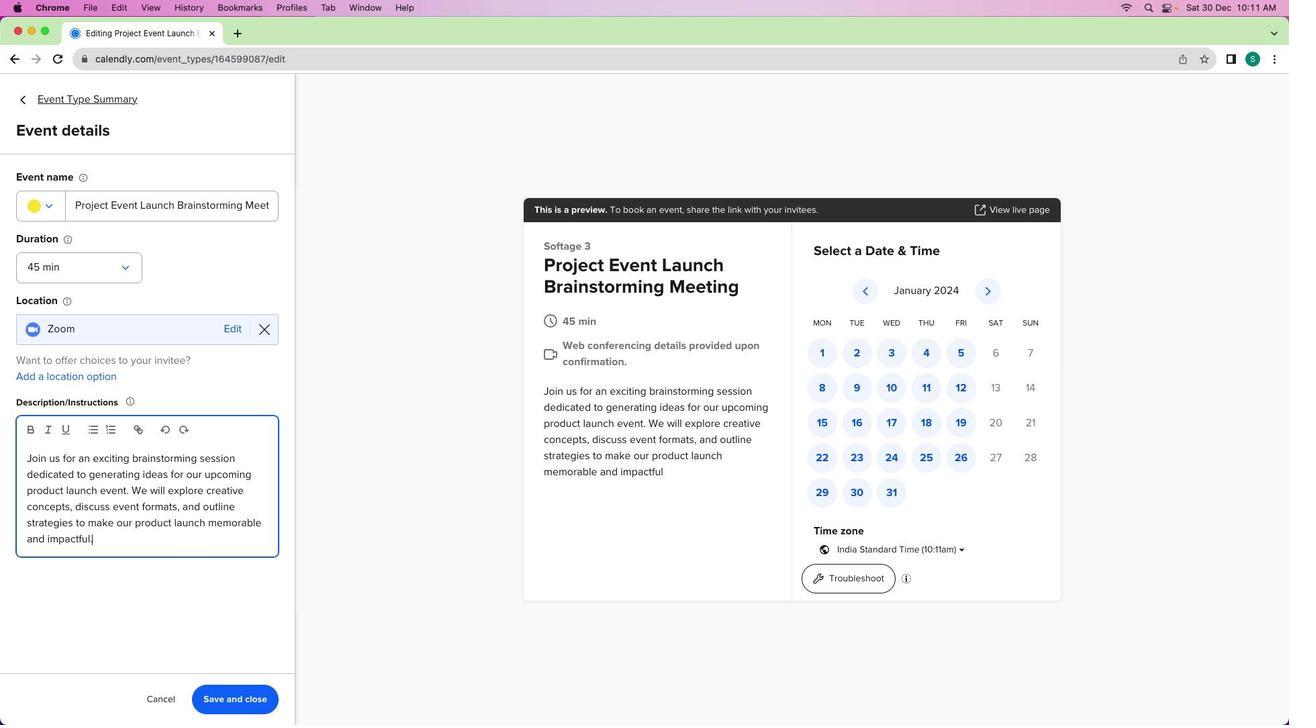 
Action: Mouse moved to (228, 697)
Screenshot: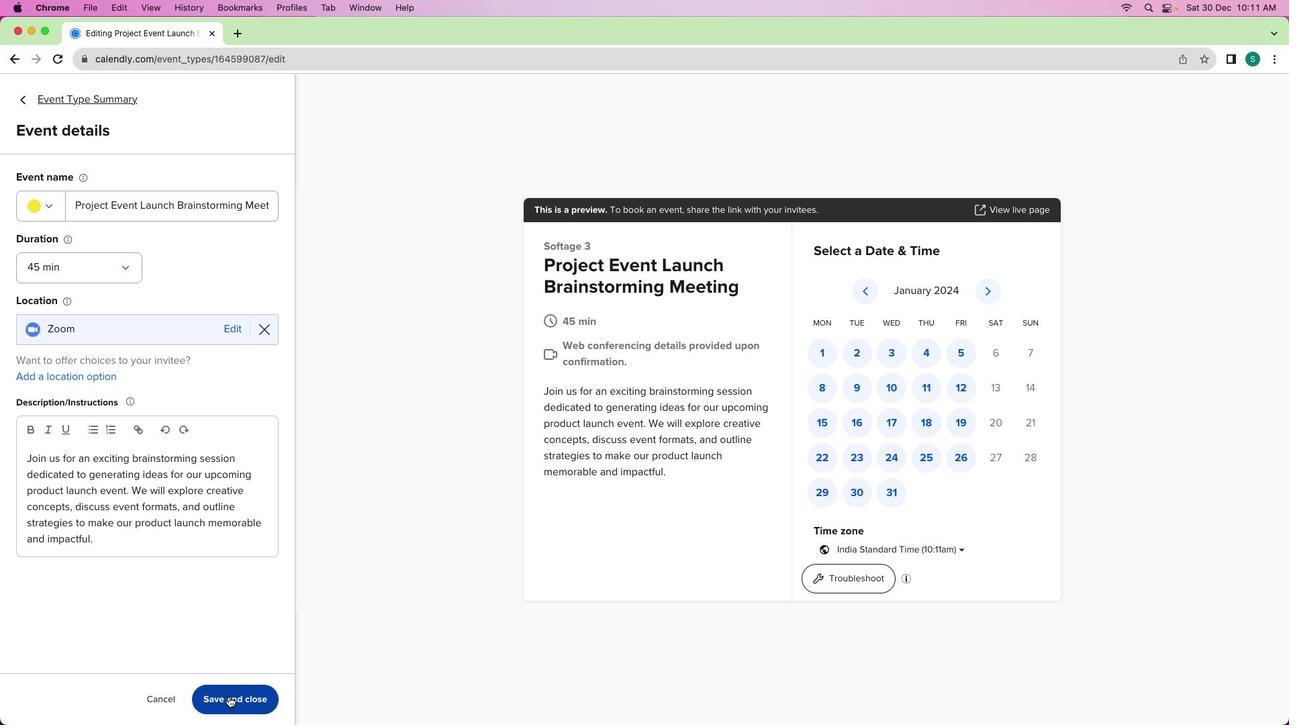 
Action: Mouse pressed left at (228, 697)
Screenshot: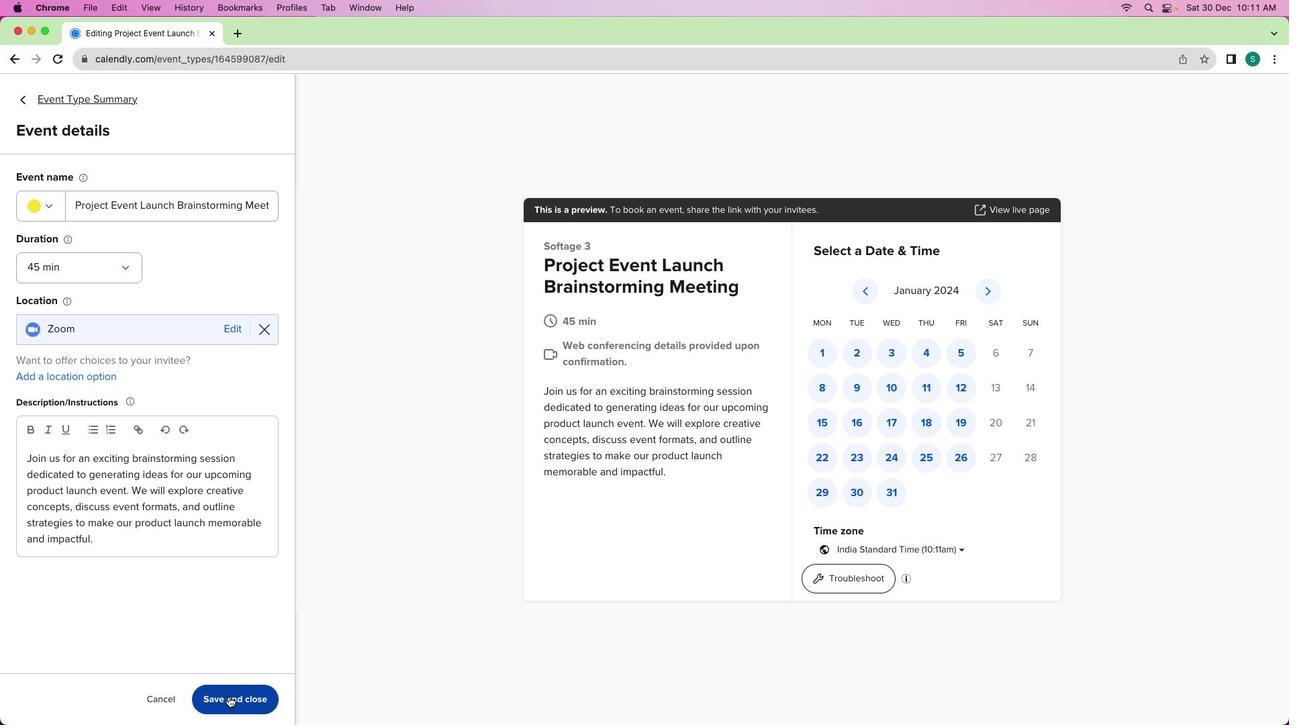 
Action: Mouse moved to (53, 97)
Screenshot: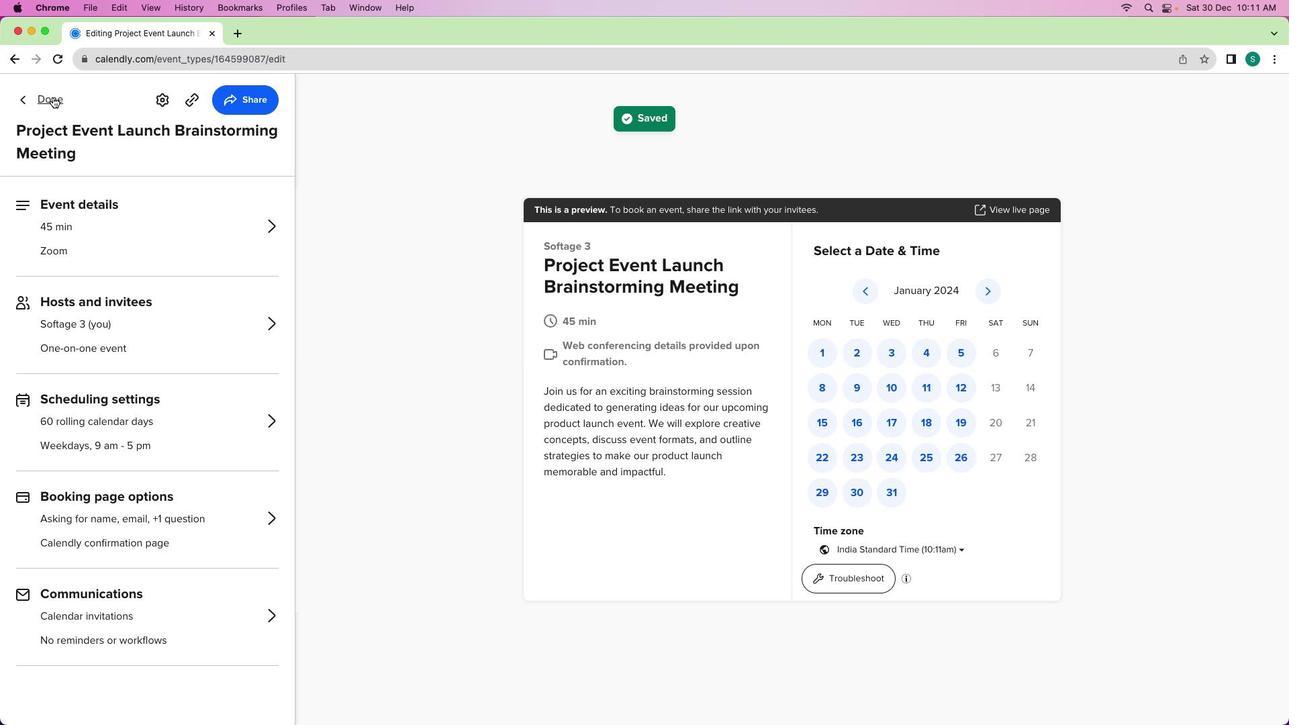 
Action: Mouse pressed left at (53, 97)
Screenshot: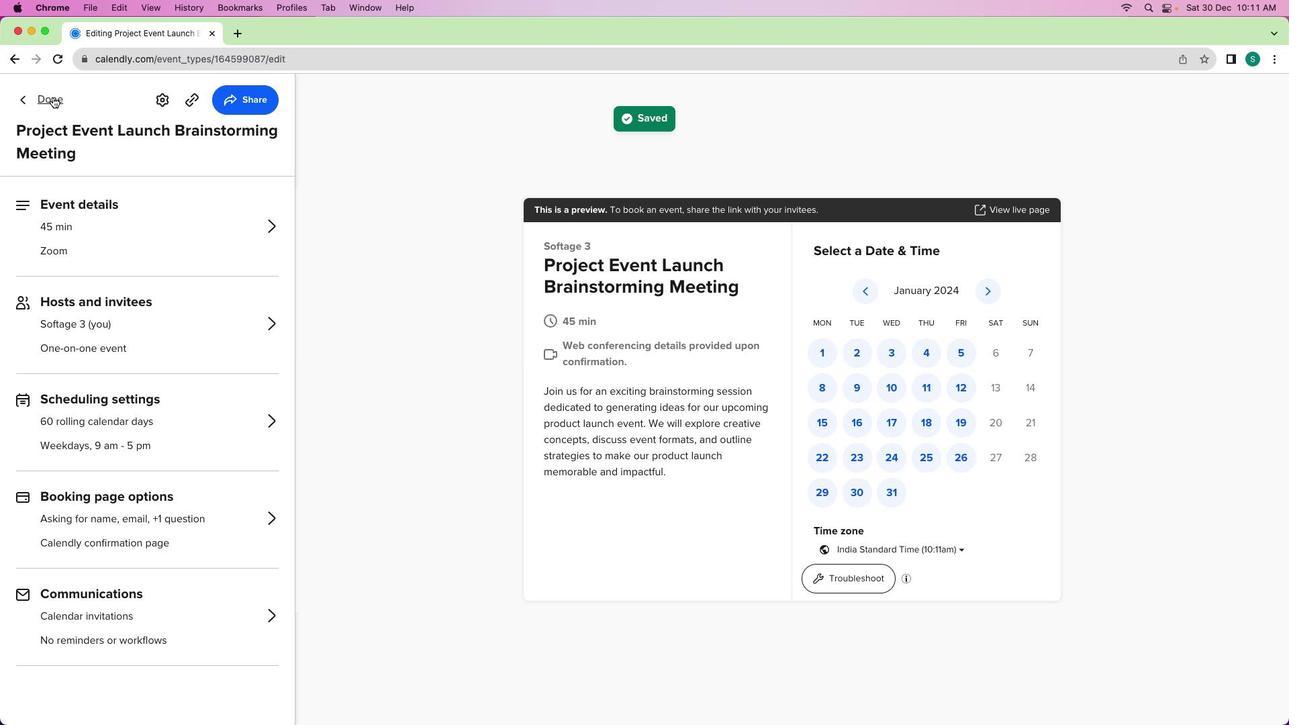 
Action: Mouse moved to (475, 413)
Screenshot: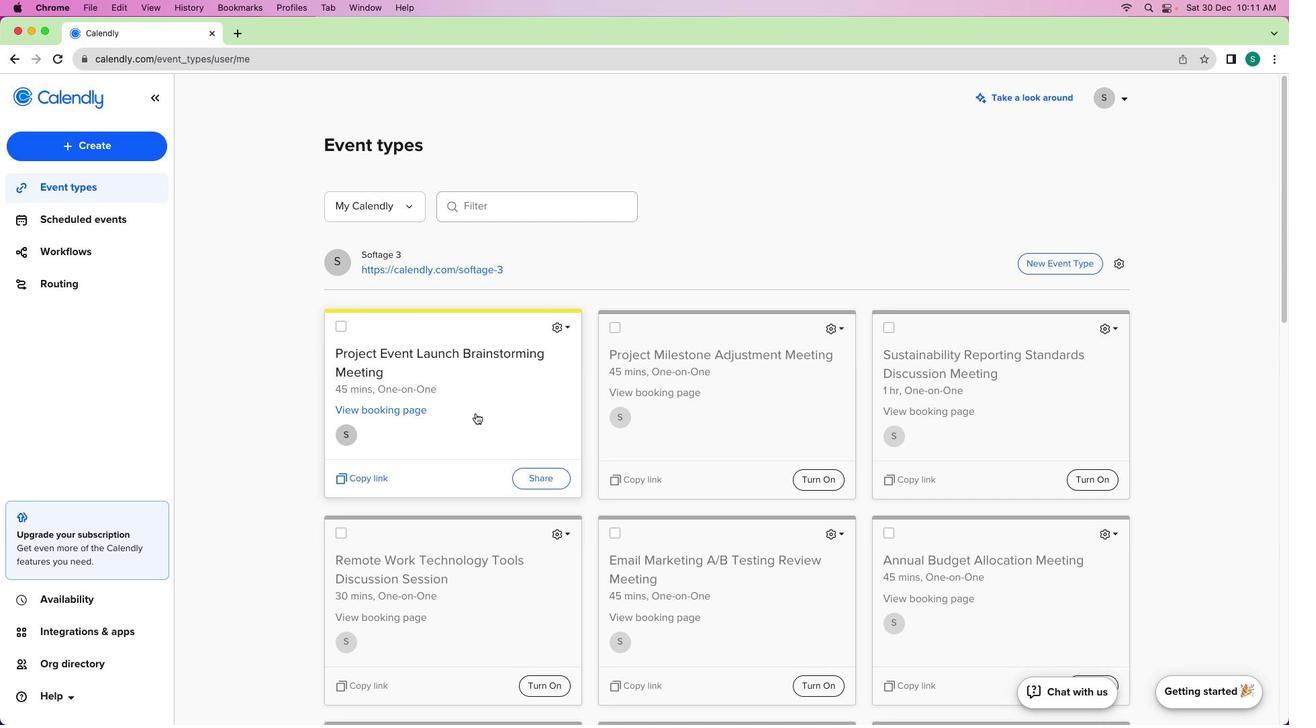
